 Task: Look for space in Lichinga, Mozambique from 12th  July, 2023 to 15th July, 2023 for 3 adults in price range Rs.12000 to Rs.16000. Place can be entire place with 2 bedrooms having 3 beds and 1 bathroom. Property type can be house, flat, guest house. Booking option can be shelf check-in. Required host language is English.
Action: Mouse pressed left at (421, 84)
Screenshot: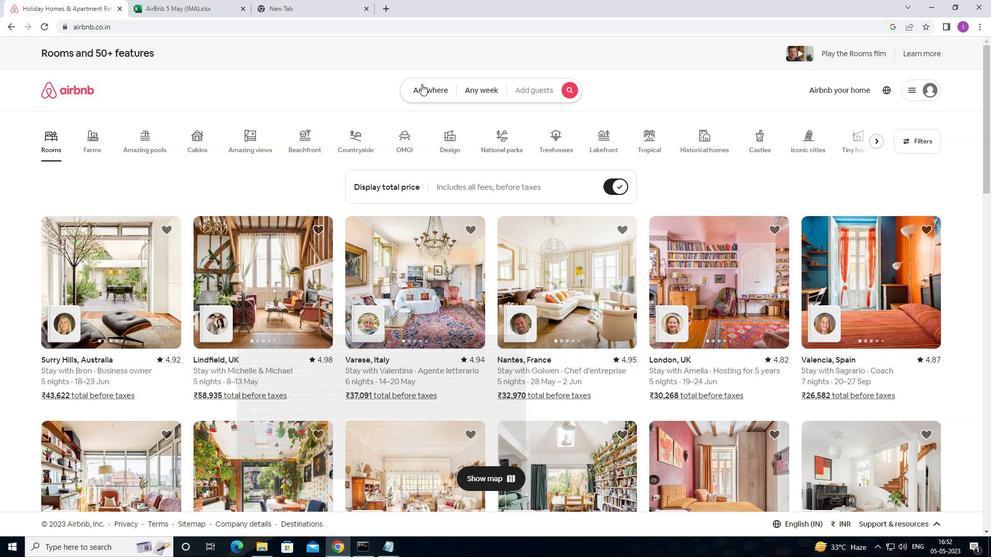 
Action: Mouse moved to (356, 136)
Screenshot: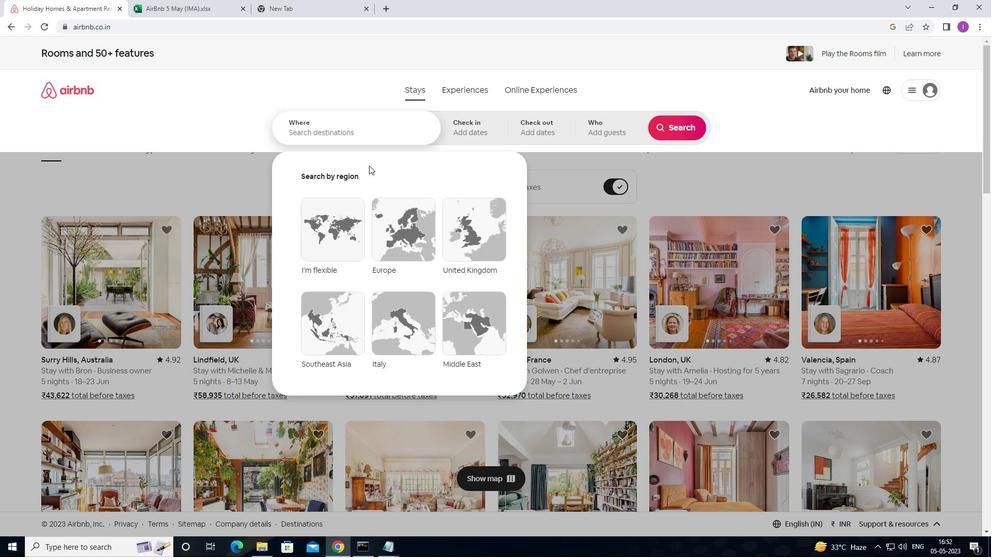 
Action: Mouse pressed left at (356, 136)
Screenshot: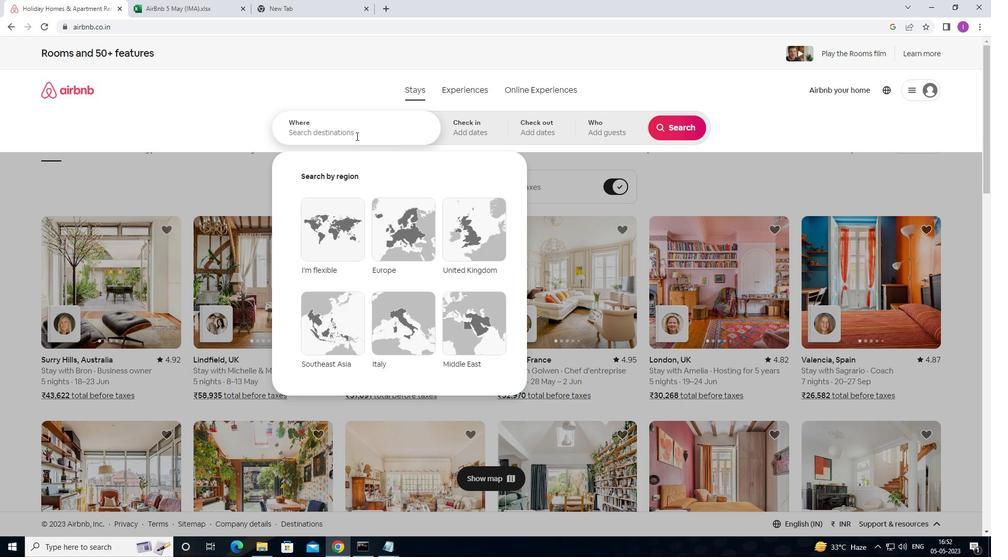 
Action: Key pressed <Key.shift>K<Key.backspace><Key.shift>LICHINGA,<Key.shift>MO
Screenshot: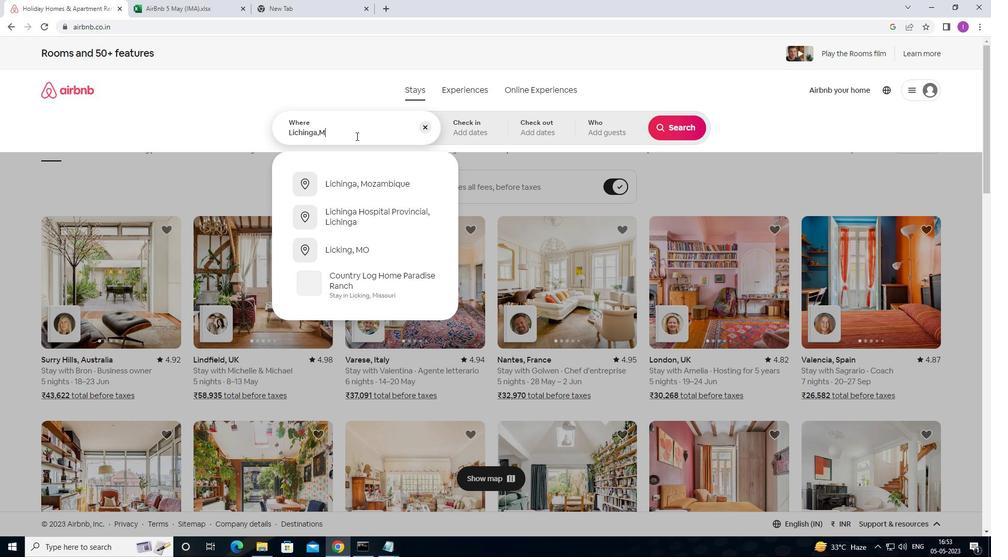 
Action: Mouse moved to (343, 179)
Screenshot: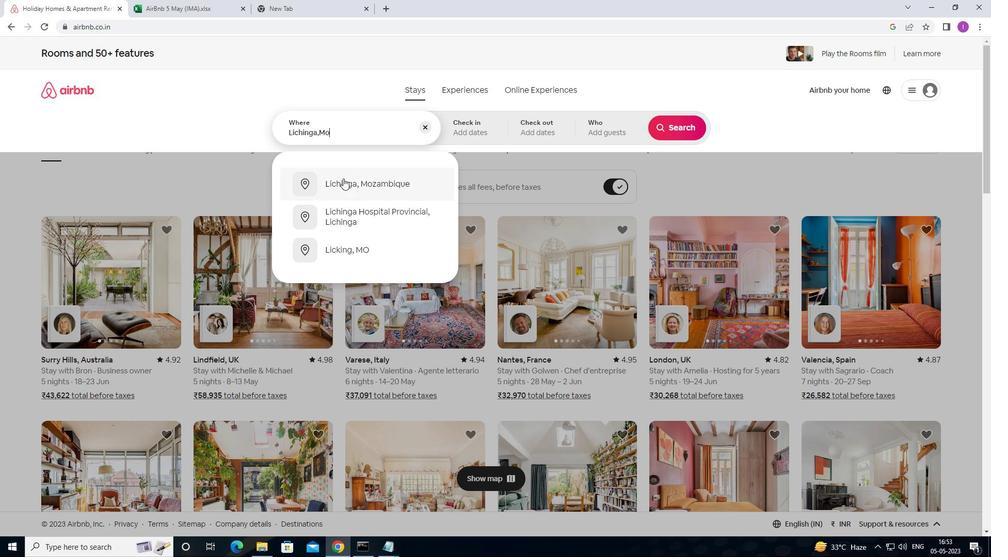 
Action: Mouse pressed left at (343, 179)
Screenshot: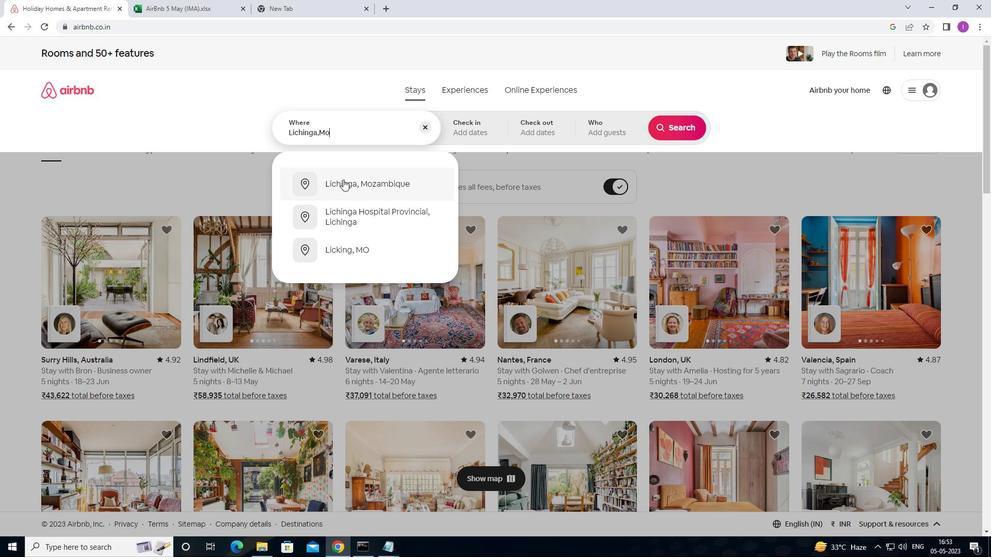 
Action: Mouse moved to (670, 212)
Screenshot: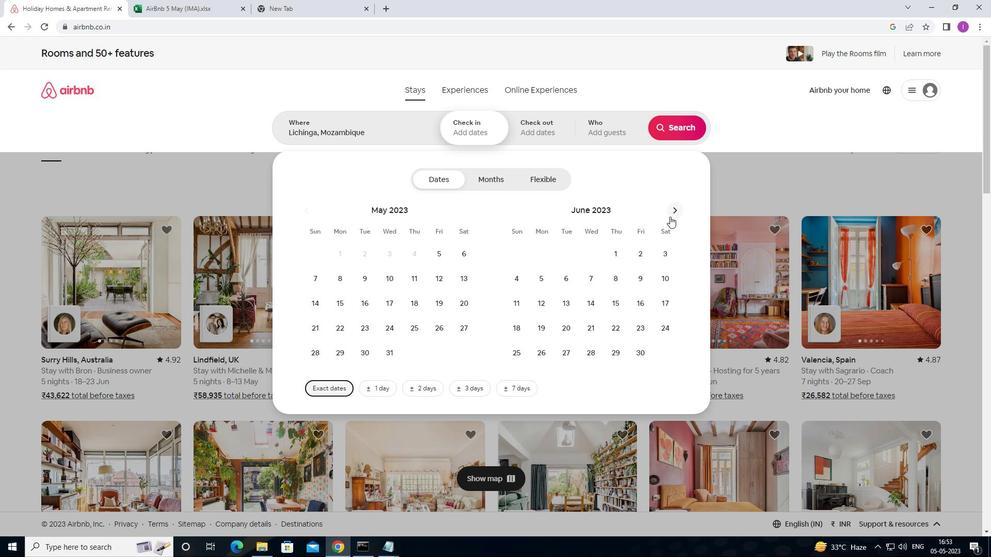 
Action: Mouse pressed left at (670, 212)
Screenshot: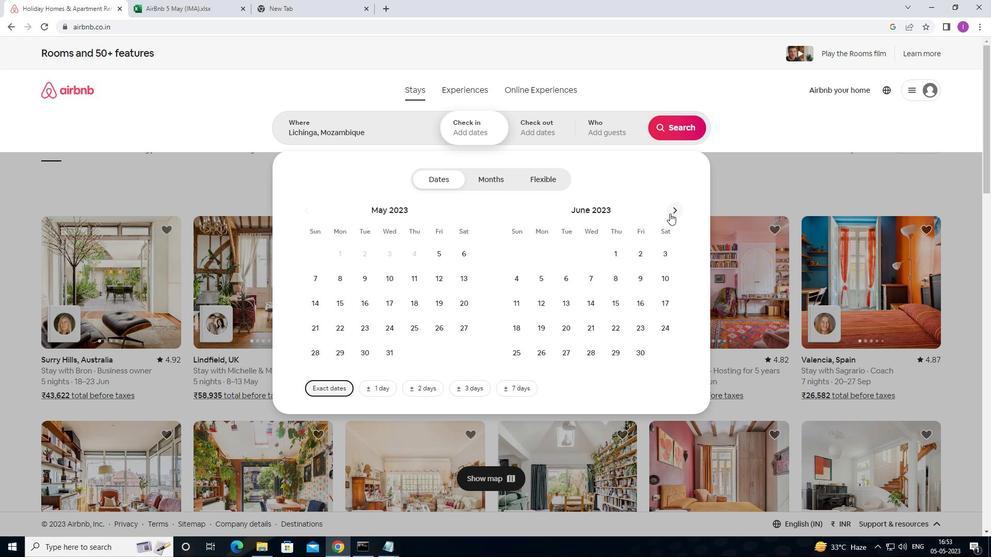 
Action: Mouse moved to (584, 305)
Screenshot: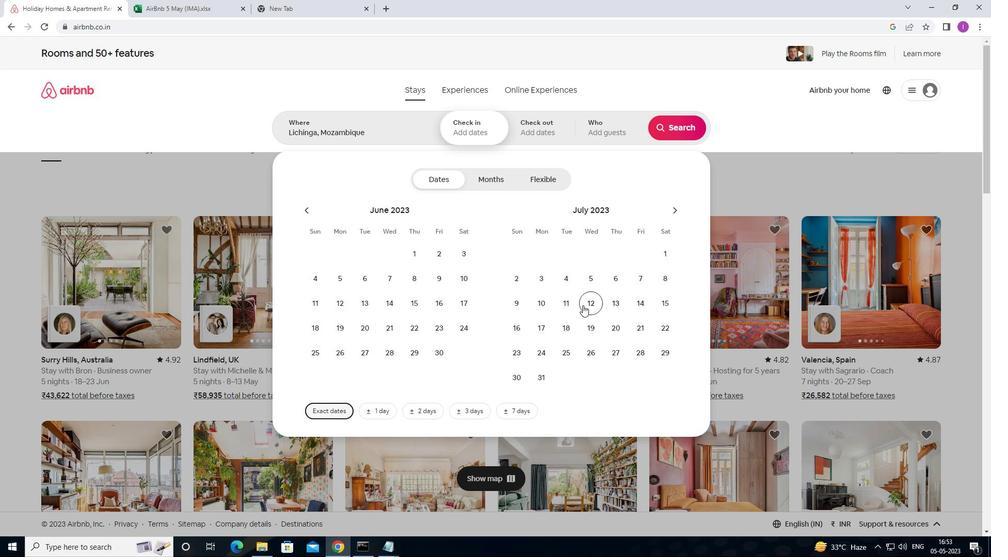 
Action: Mouse pressed left at (584, 305)
Screenshot: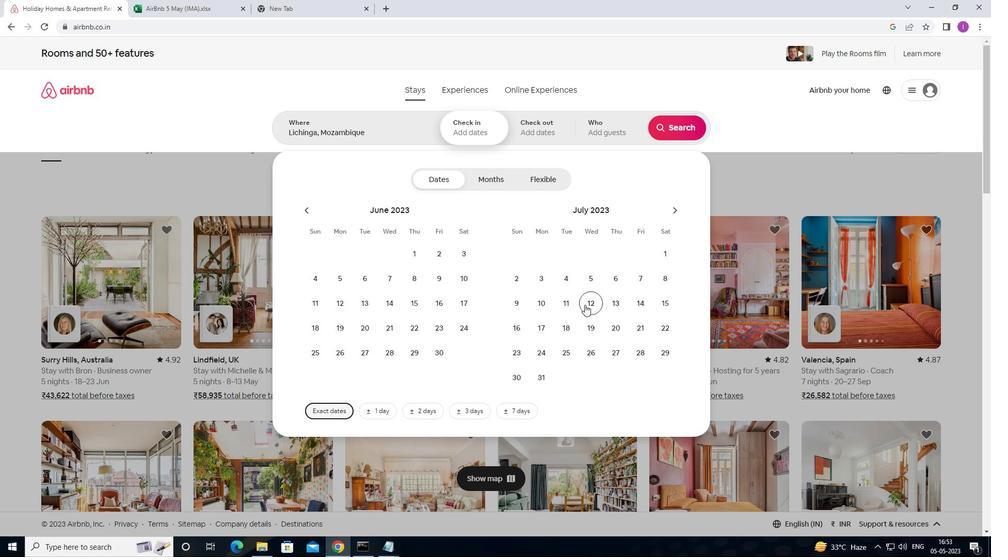 
Action: Mouse moved to (671, 302)
Screenshot: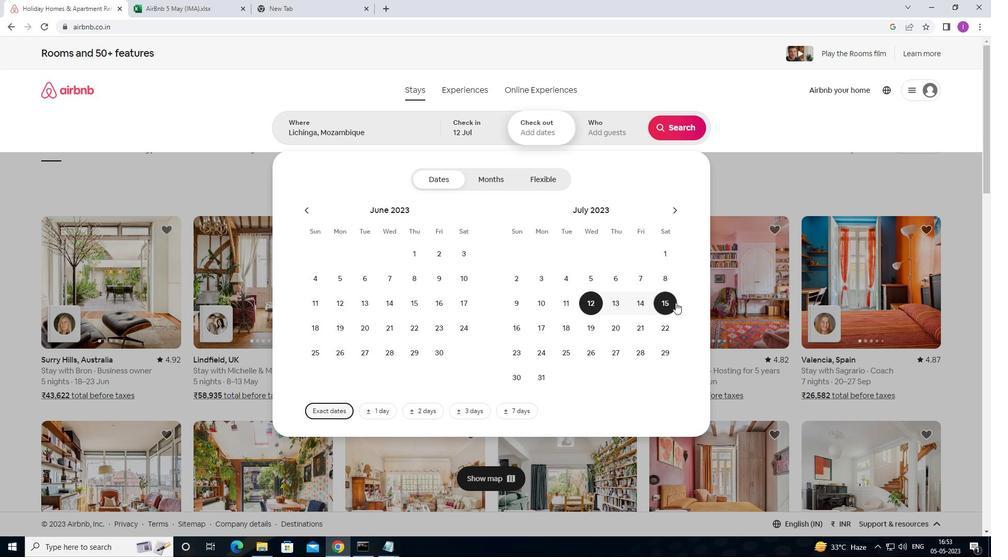 
Action: Mouse pressed left at (671, 302)
Screenshot: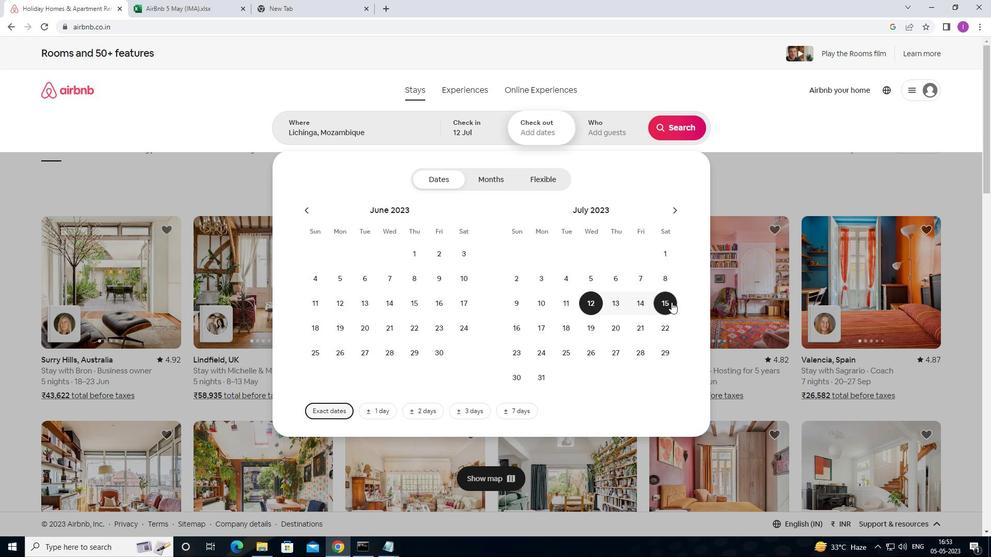
Action: Mouse moved to (600, 132)
Screenshot: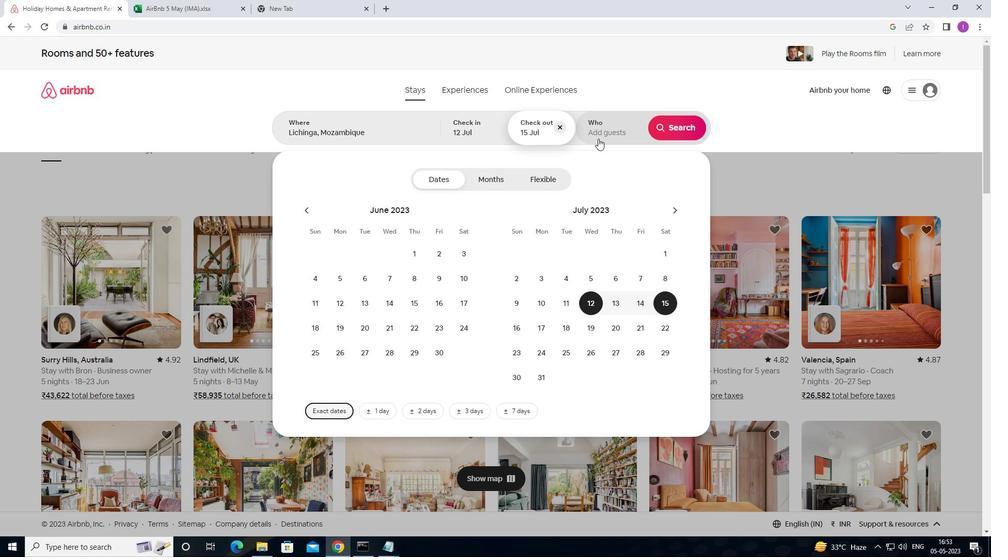 
Action: Mouse pressed left at (600, 132)
Screenshot: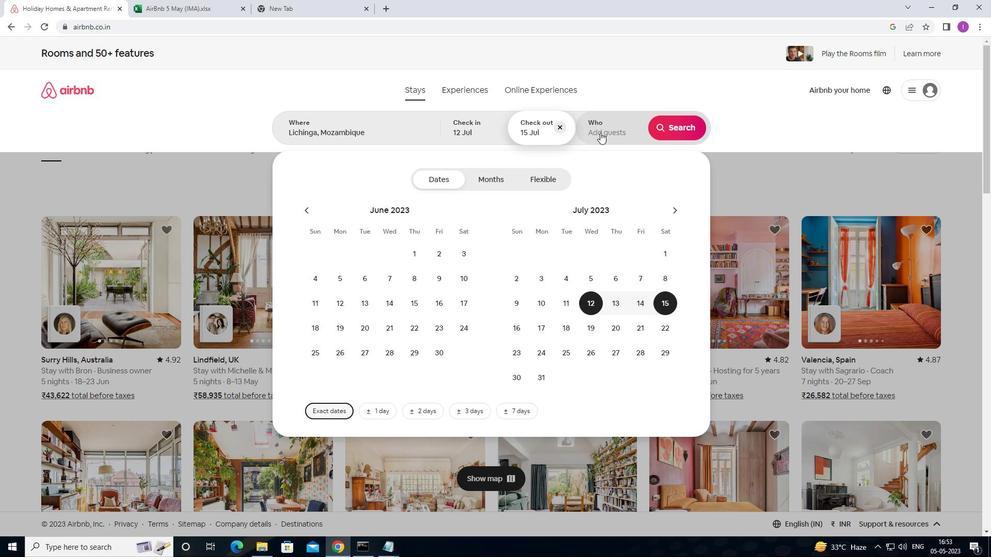 
Action: Mouse moved to (677, 181)
Screenshot: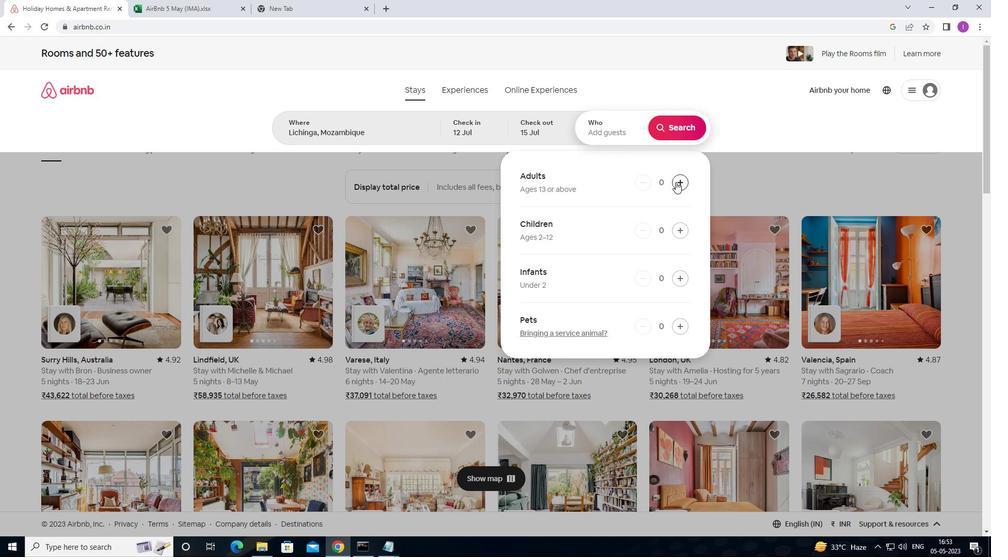 
Action: Mouse pressed left at (677, 181)
Screenshot: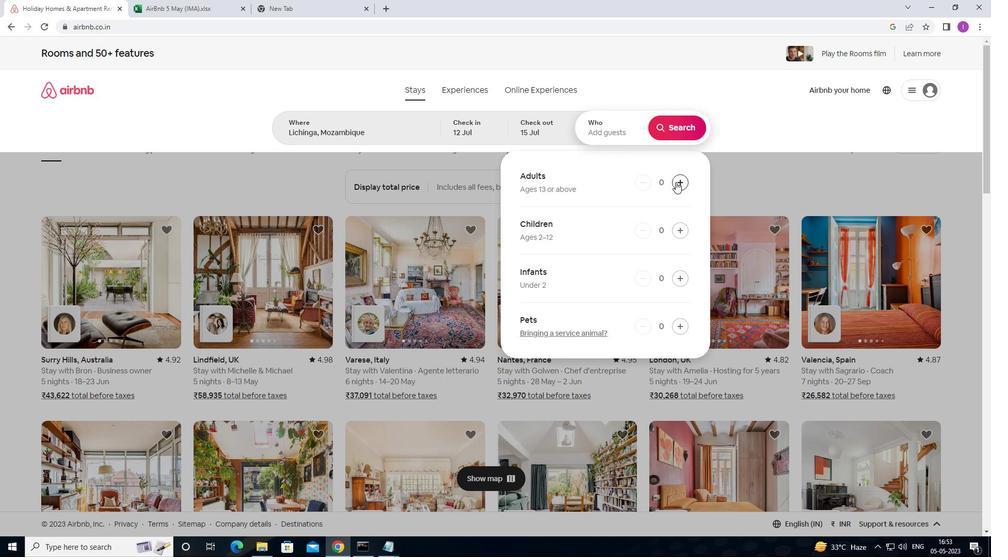 
Action: Mouse pressed left at (677, 181)
Screenshot: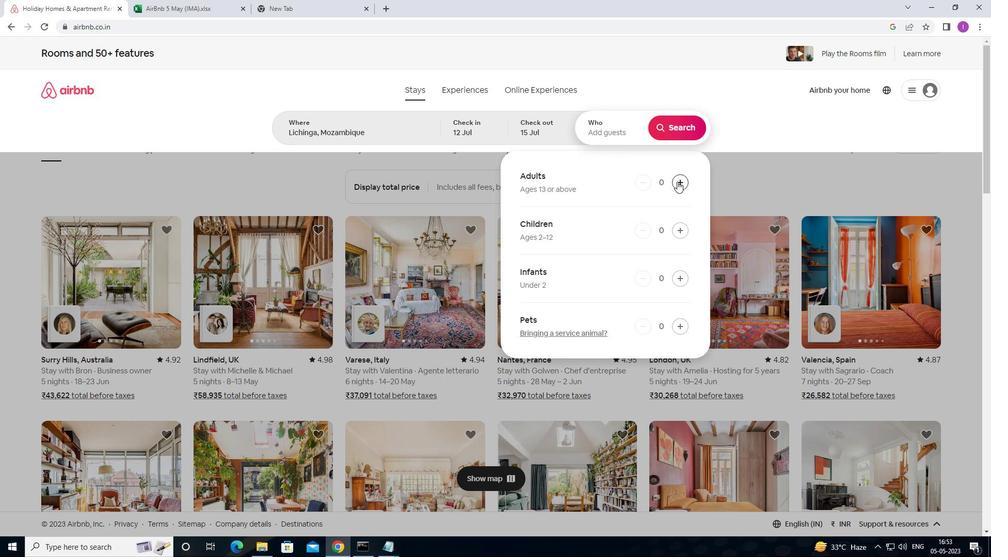 
Action: Mouse moved to (677, 181)
Screenshot: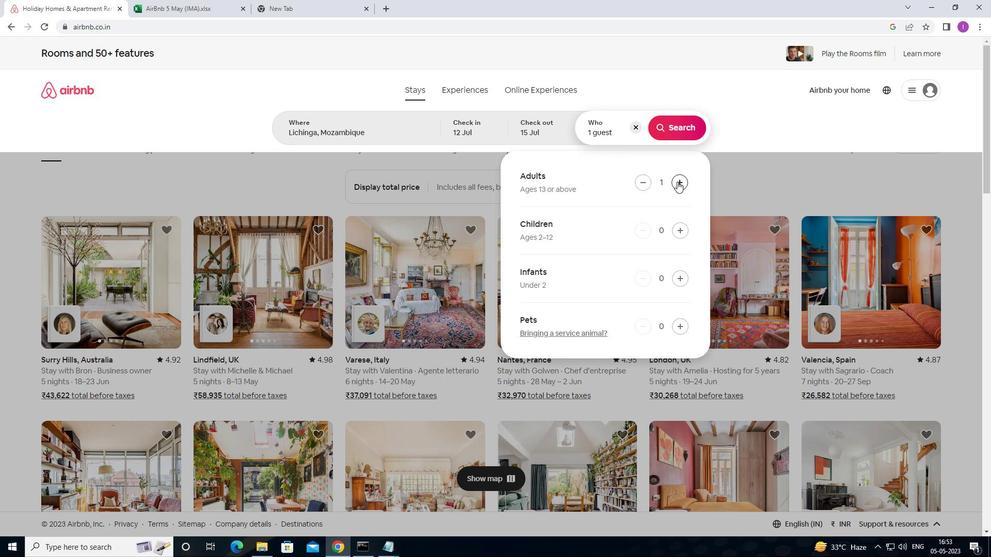 
Action: Mouse pressed left at (677, 181)
Screenshot: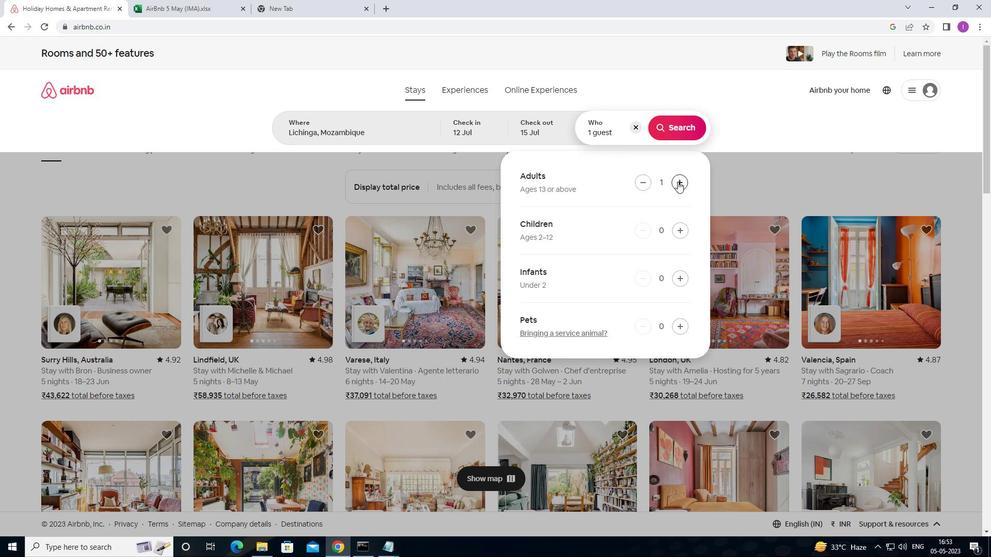 
Action: Mouse moved to (682, 131)
Screenshot: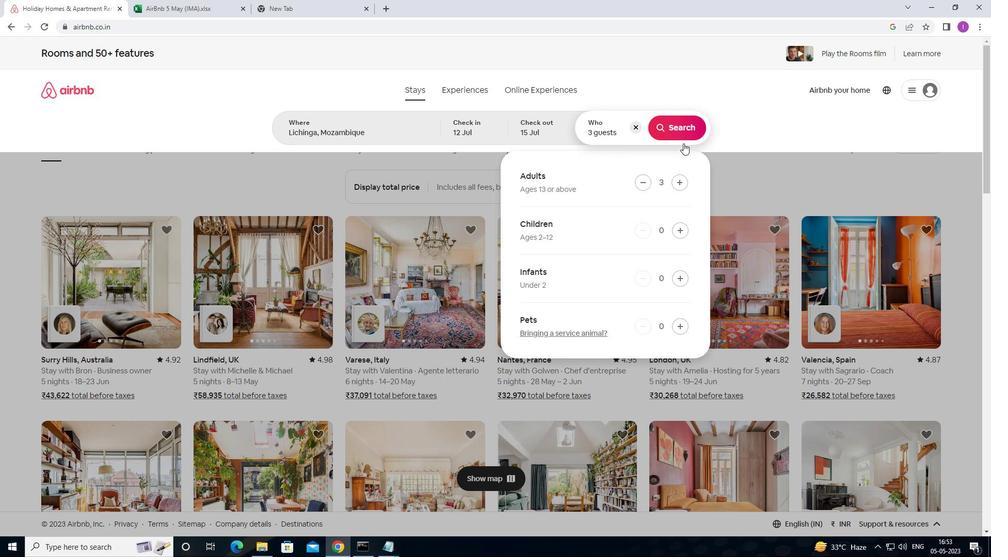 
Action: Mouse pressed left at (682, 131)
Screenshot: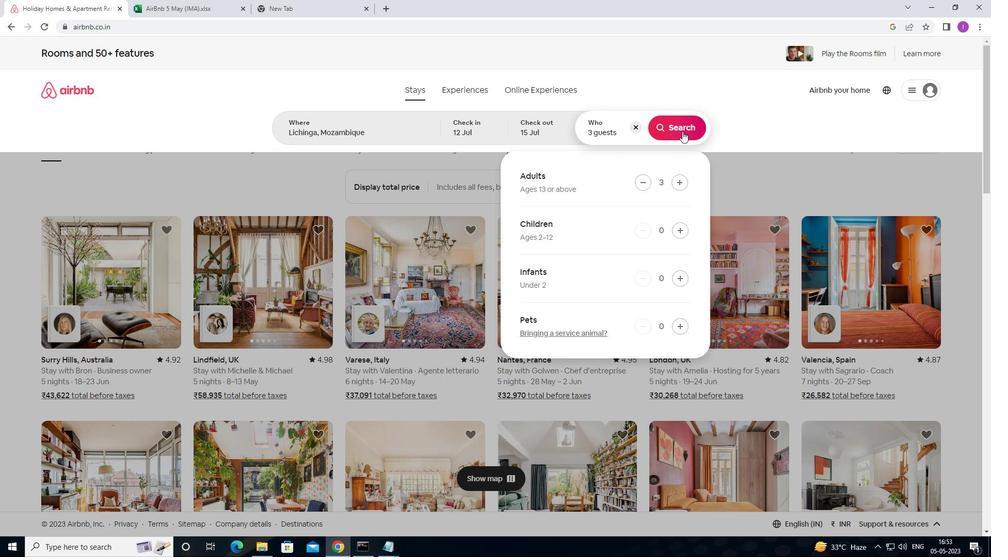 
Action: Mouse moved to (939, 96)
Screenshot: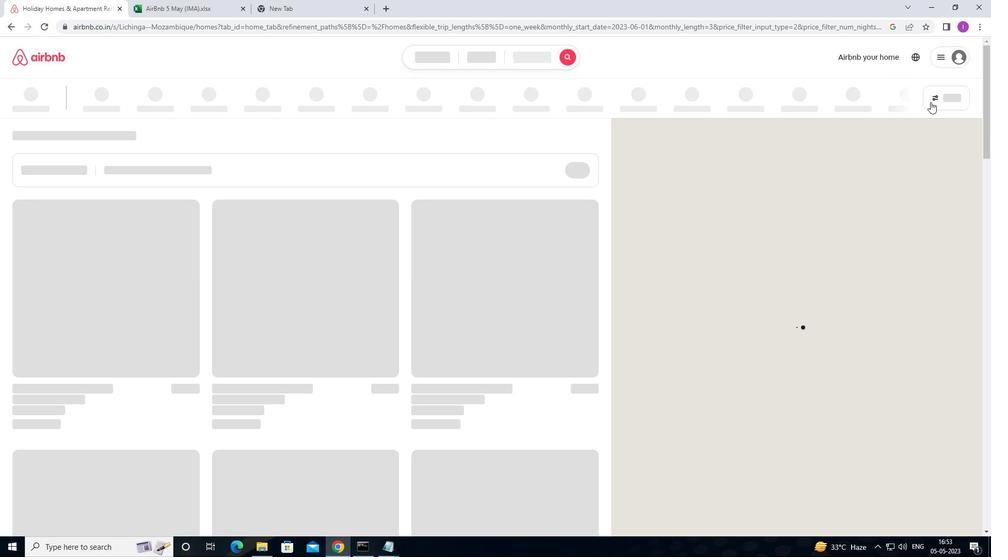 
Action: Mouse pressed left at (939, 96)
Screenshot: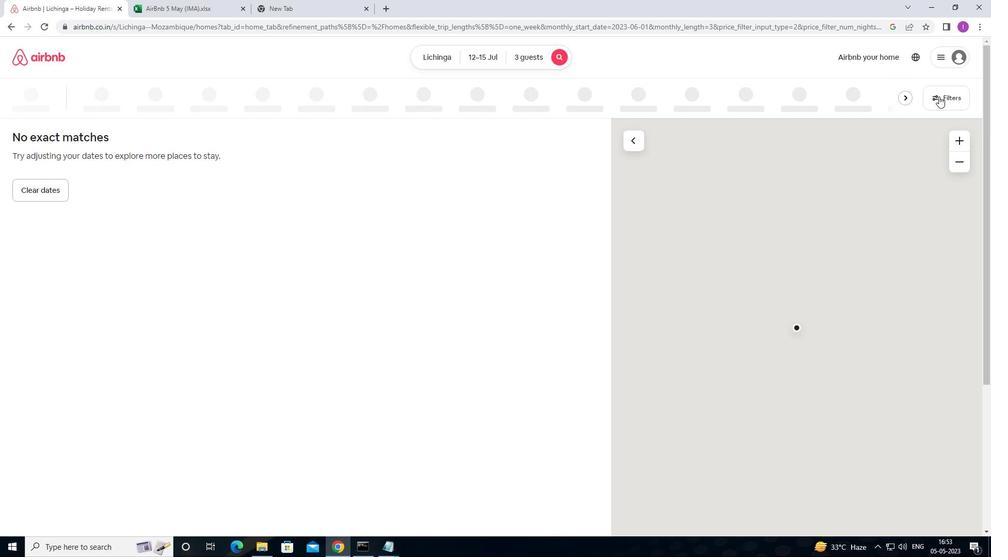 
Action: Mouse moved to (377, 357)
Screenshot: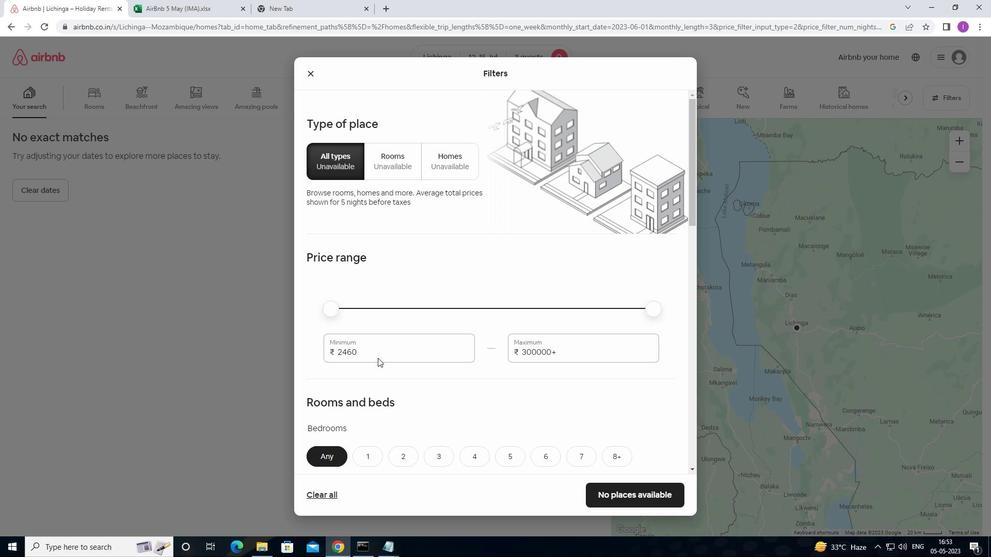 
Action: Mouse pressed left at (377, 357)
Screenshot: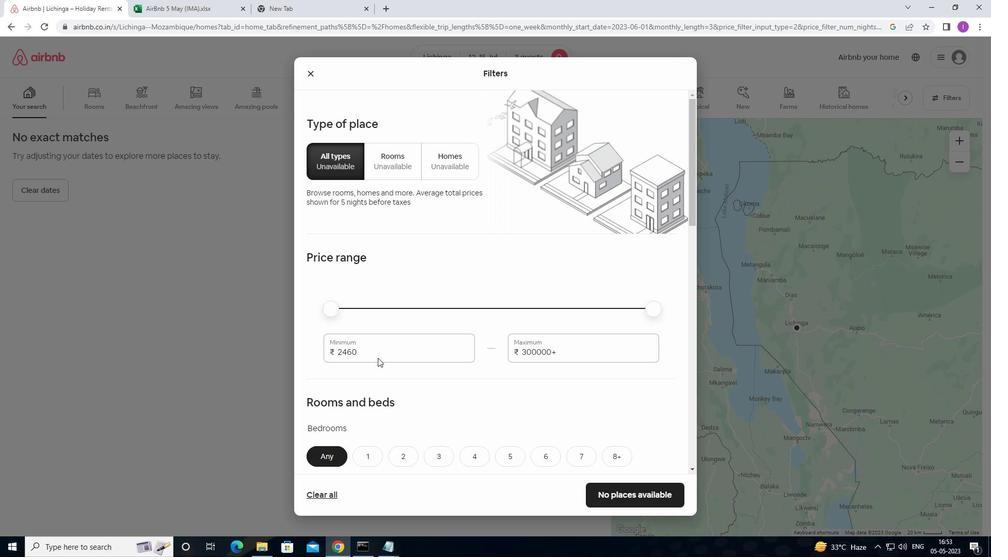 
Action: Mouse moved to (319, 352)
Screenshot: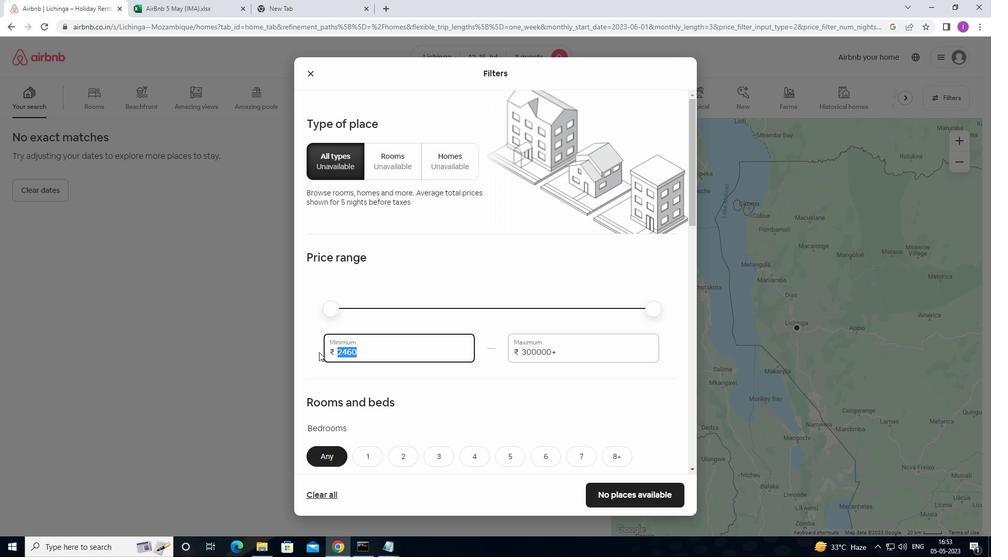 
Action: Key pressed 1
Screenshot: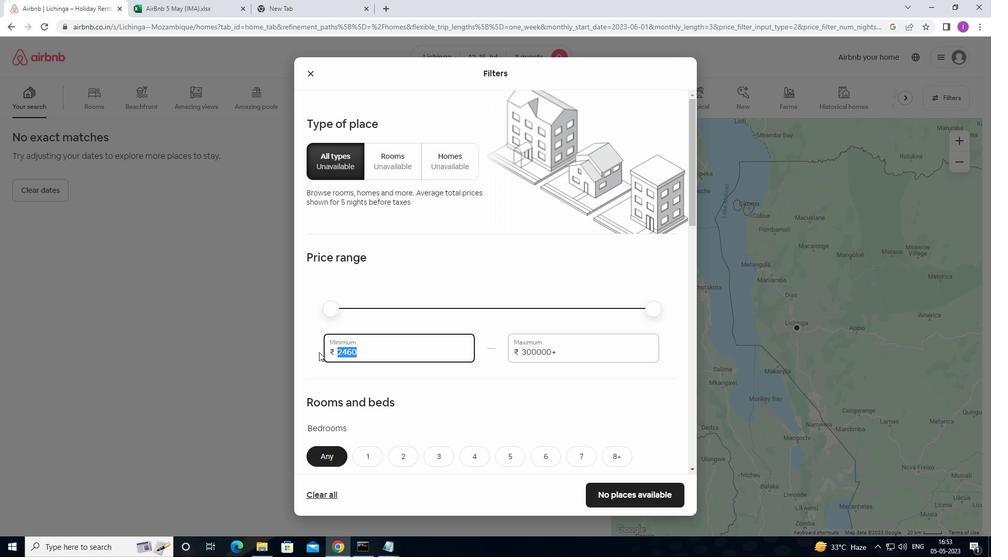 
Action: Mouse moved to (320, 352)
Screenshot: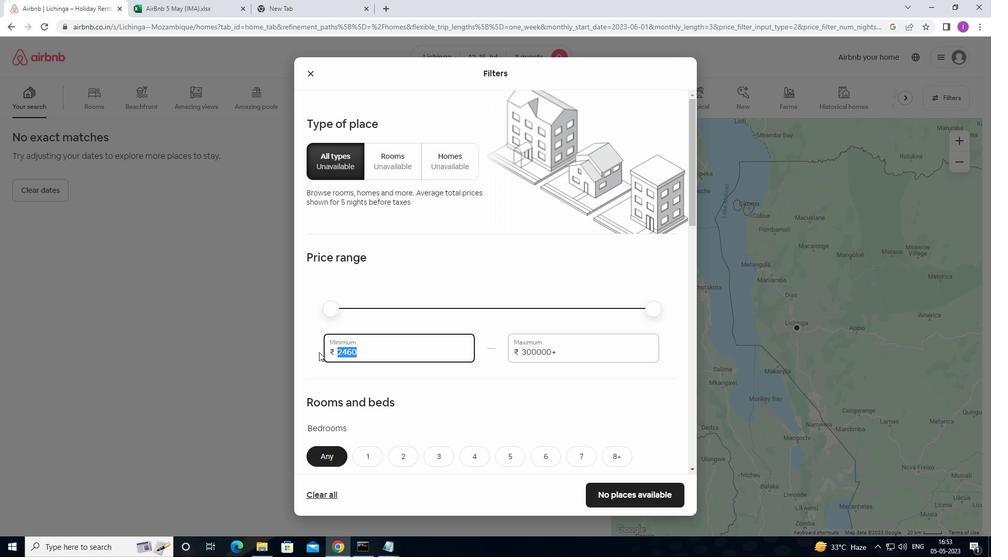 
Action: Key pressed 2
Screenshot: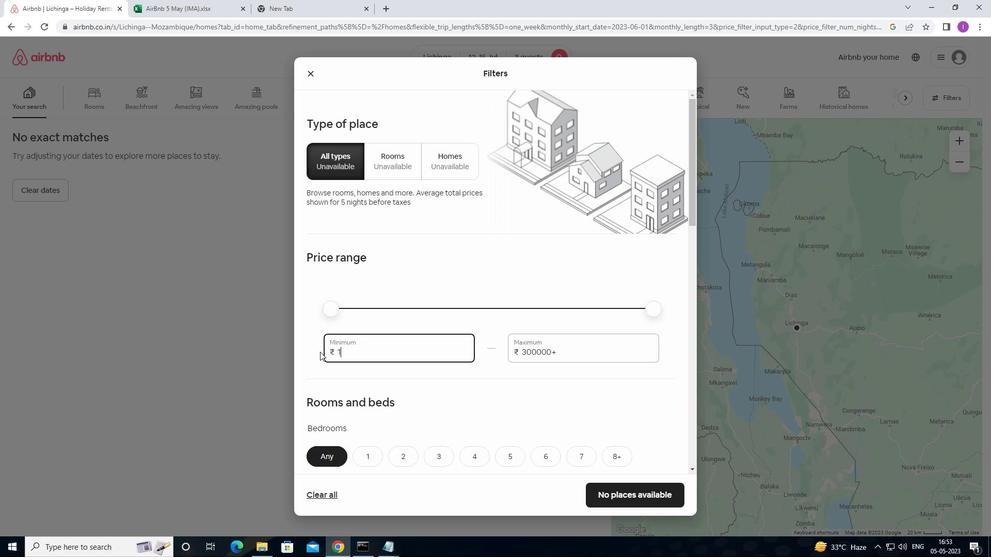 
Action: Mouse moved to (321, 350)
Screenshot: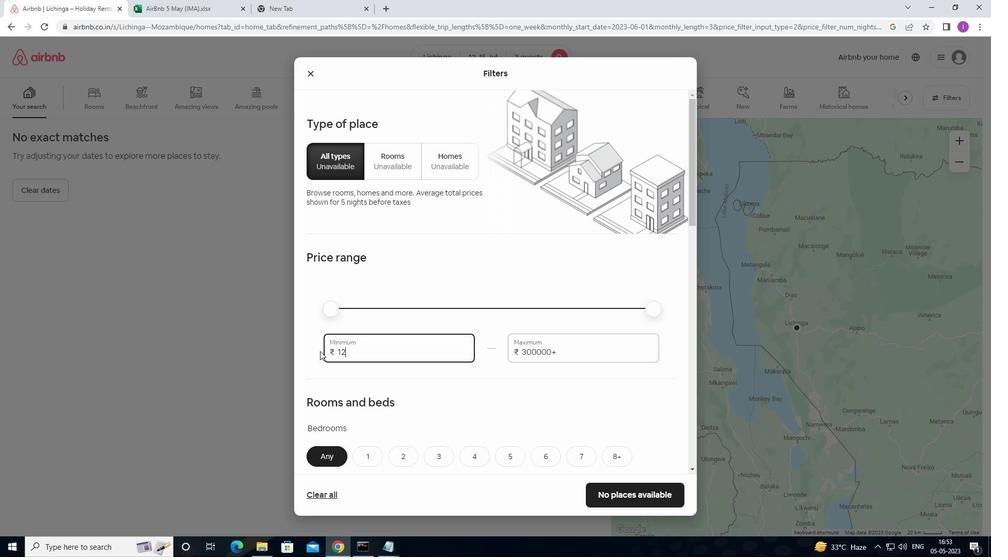 
Action: Key pressed 00
Screenshot: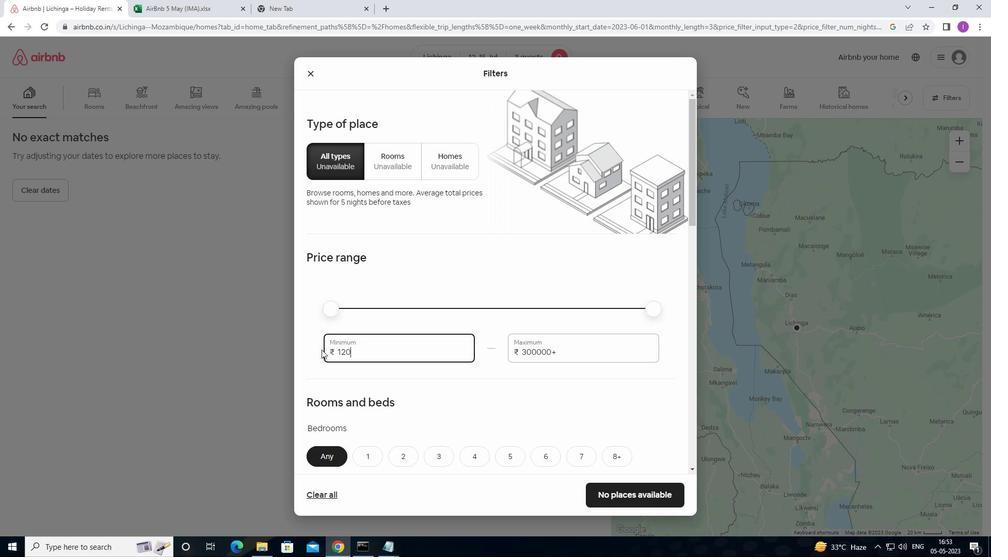 
Action: Mouse moved to (331, 350)
Screenshot: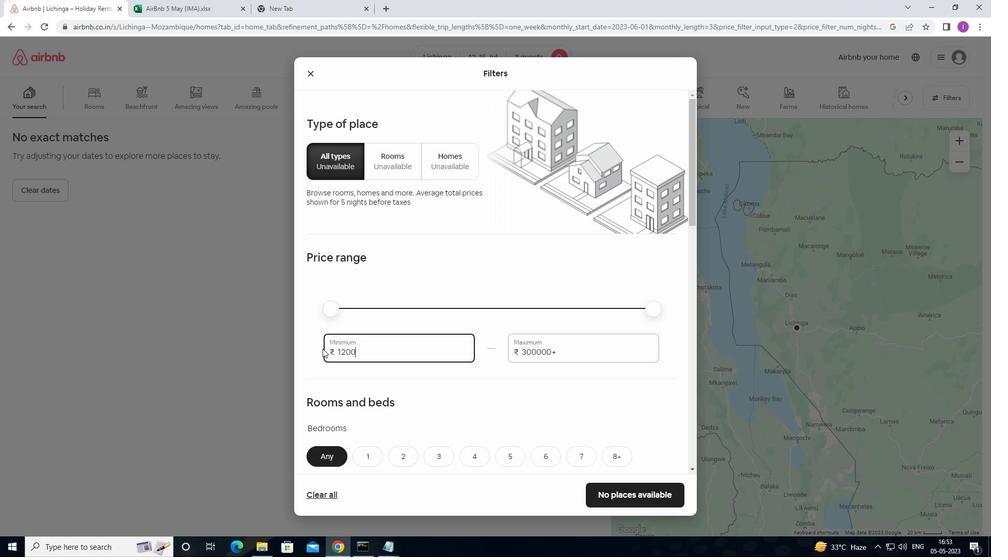 
Action: Key pressed 0
Screenshot: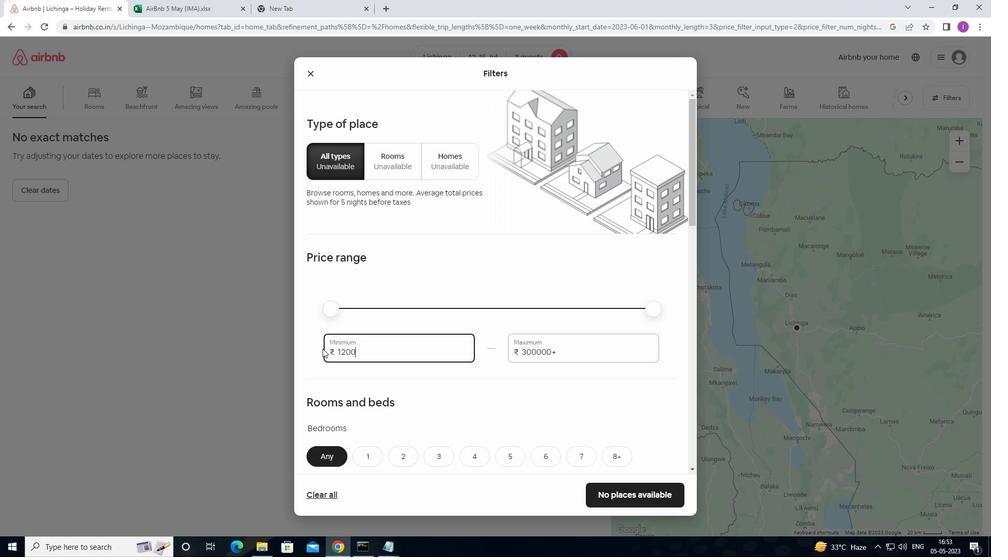 
Action: Mouse moved to (557, 351)
Screenshot: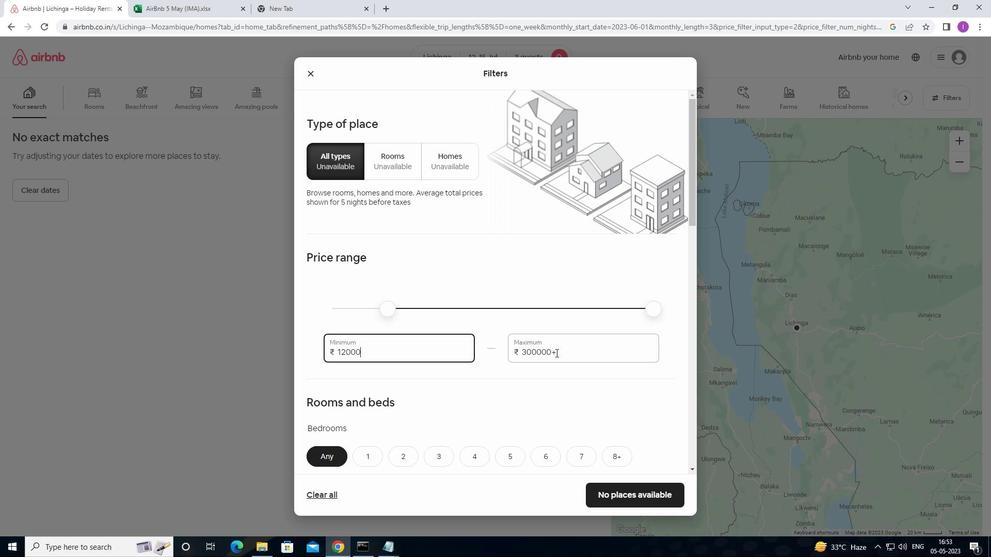 
Action: Mouse pressed left at (557, 351)
Screenshot: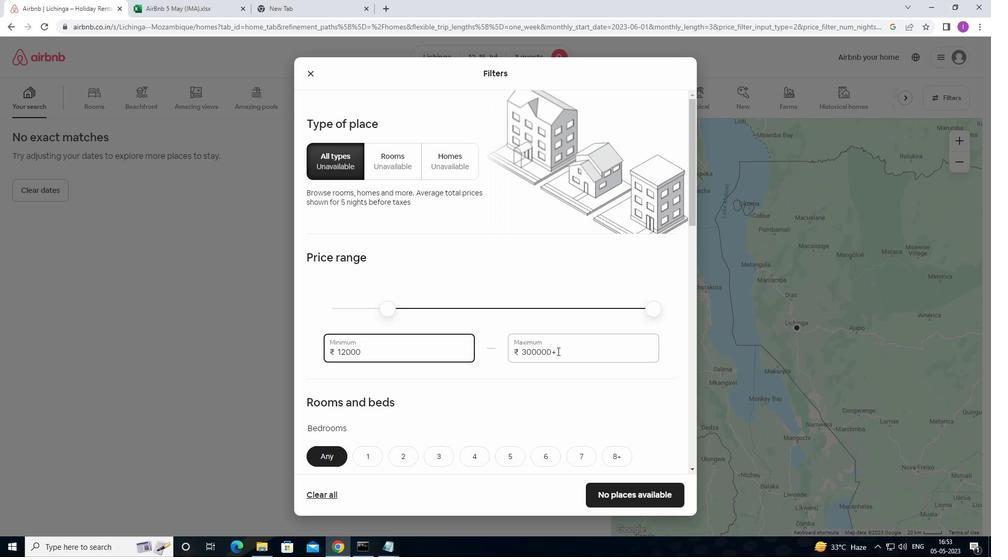 
Action: Mouse moved to (516, 347)
Screenshot: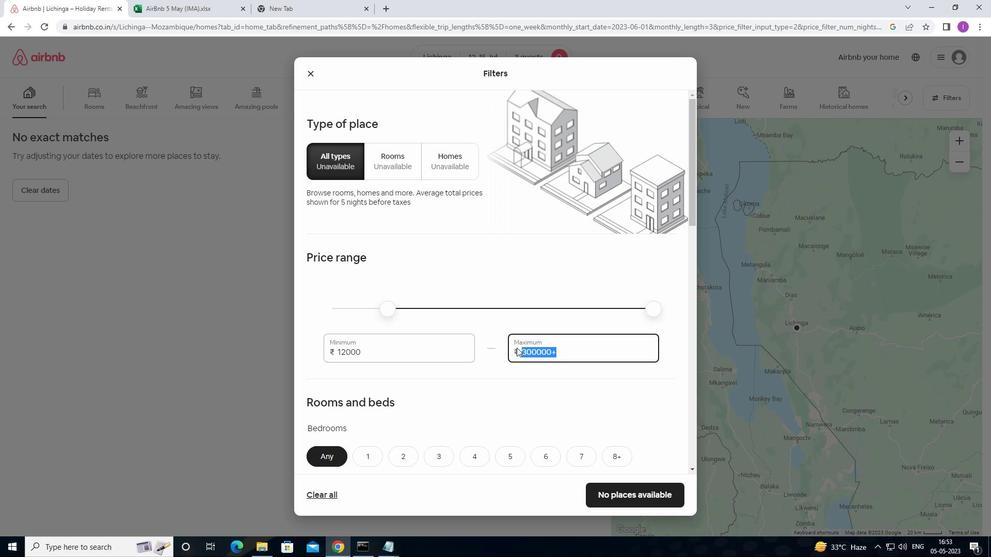 
Action: Key pressed 160000
Screenshot: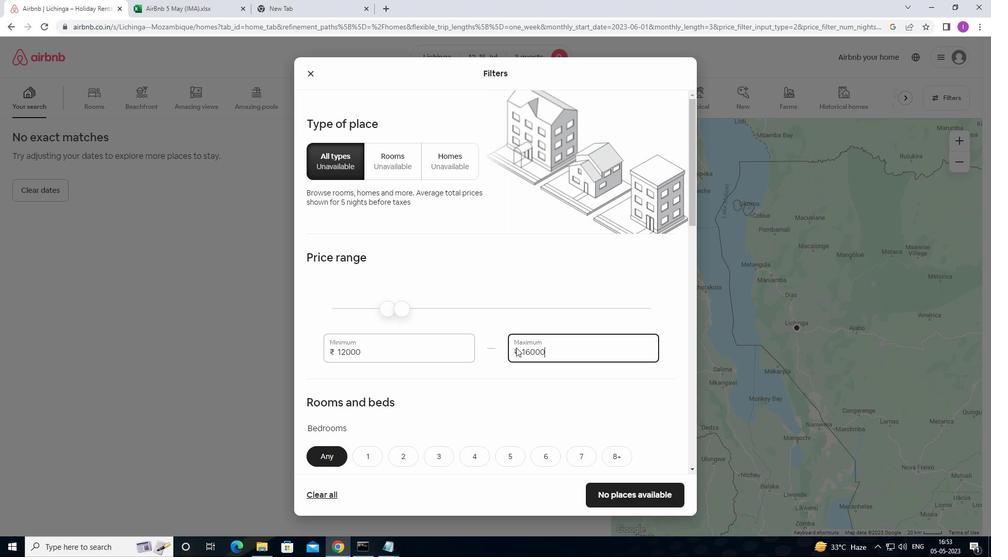 
Action: Mouse moved to (525, 348)
Screenshot: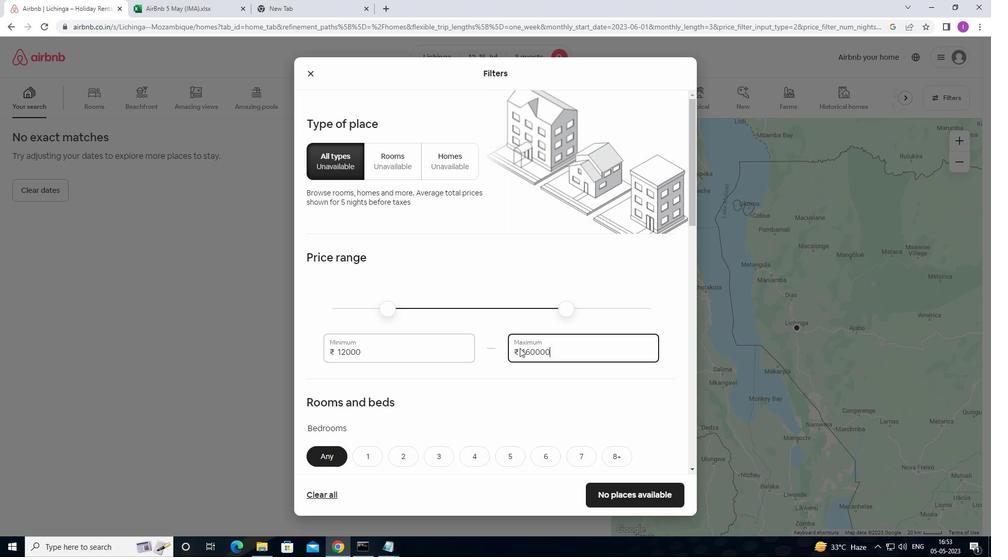 
Action: Key pressed <Key.backspace>
Screenshot: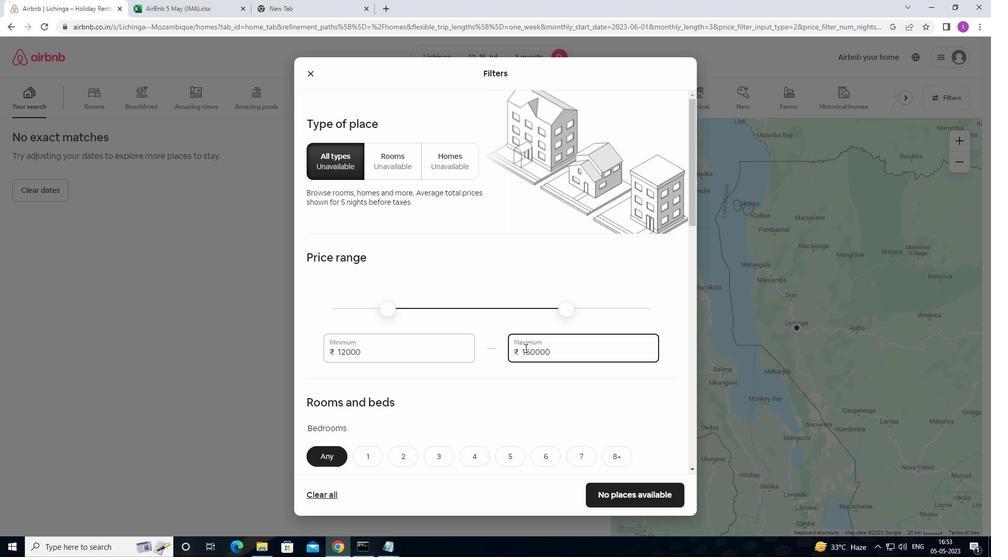 
Action: Mouse moved to (586, 384)
Screenshot: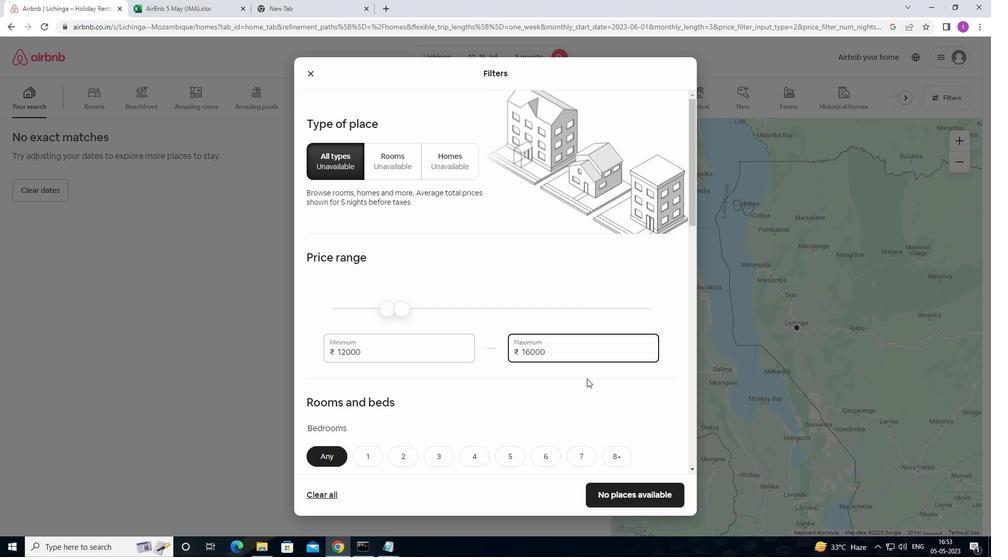 
Action: Mouse scrolled (586, 383) with delta (0, 0)
Screenshot: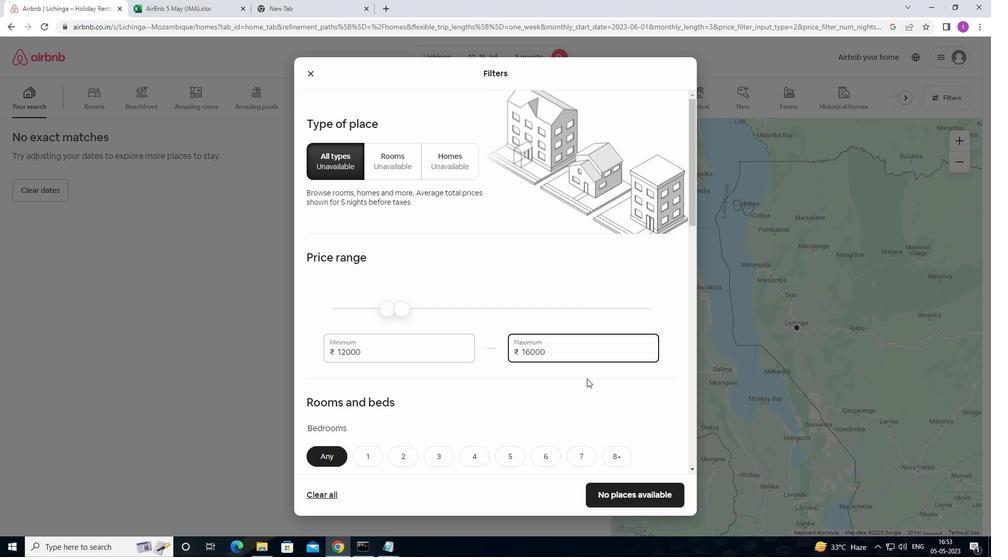 
Action: Mouse scrolled (586, 383) with delta (0, 0)
Screenshot: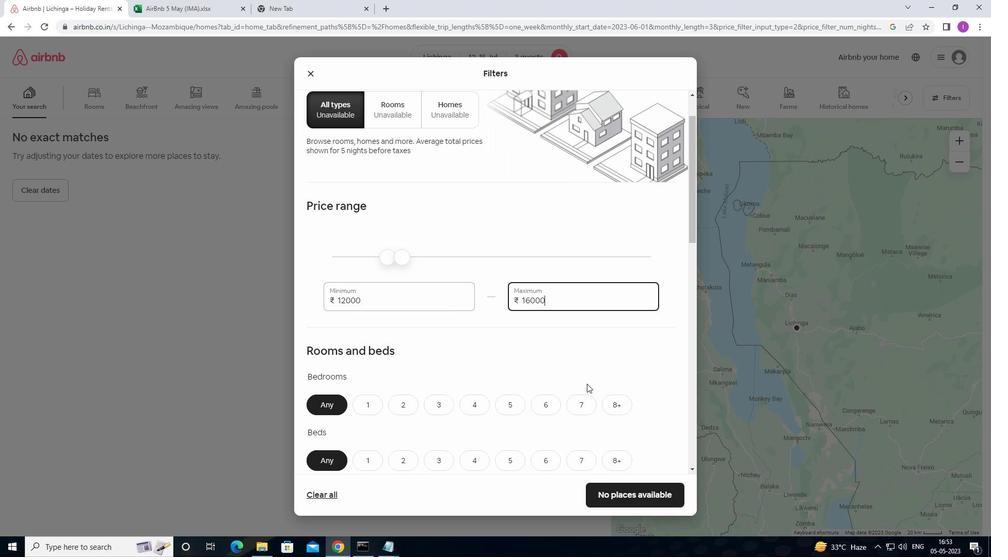 
Action: Mouse scrolled (586, 383) with delta (0, 0)
Screenshot: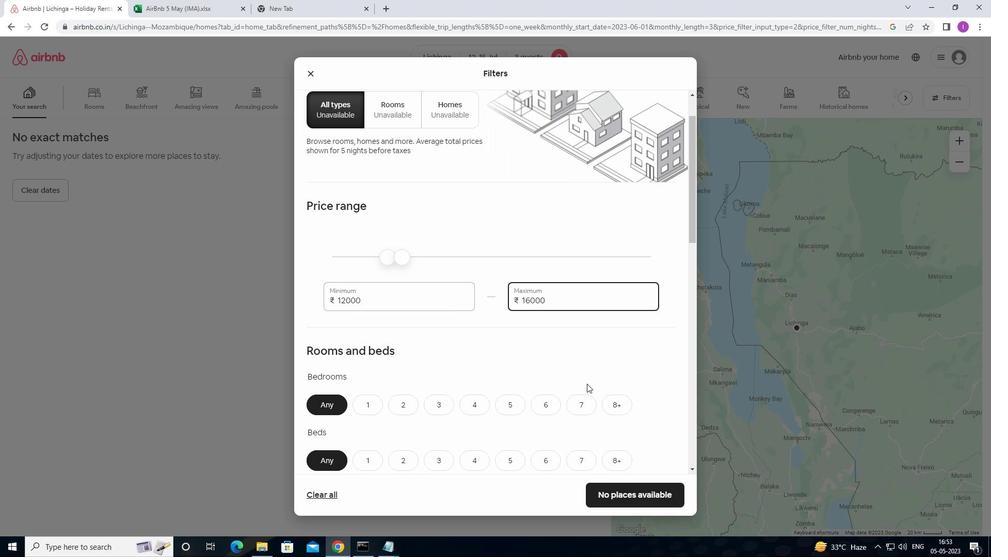 
Action: Mouse moved to (509, 400)
Screenshot: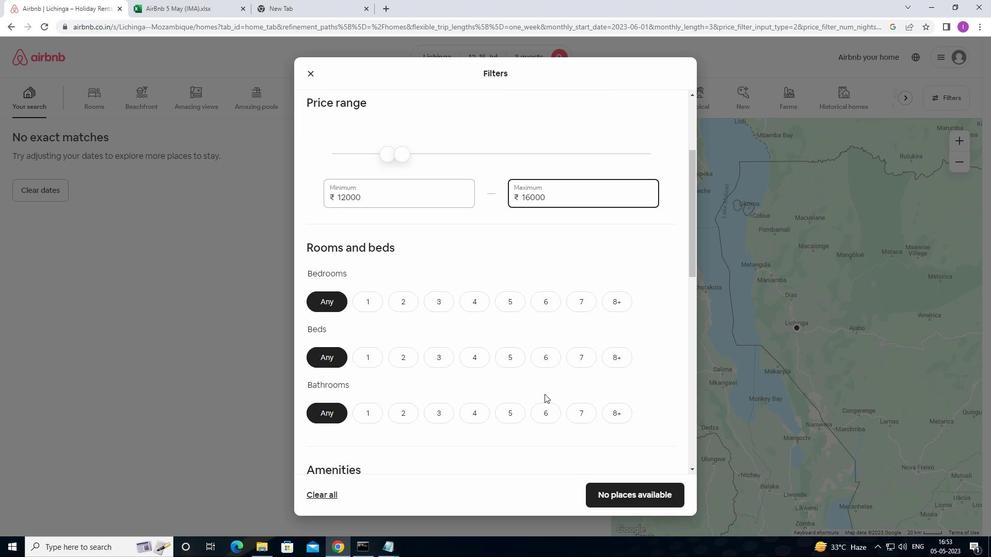 
Action: Mouse scrolled (509, 400) with delta (0, 0)
Screenshot: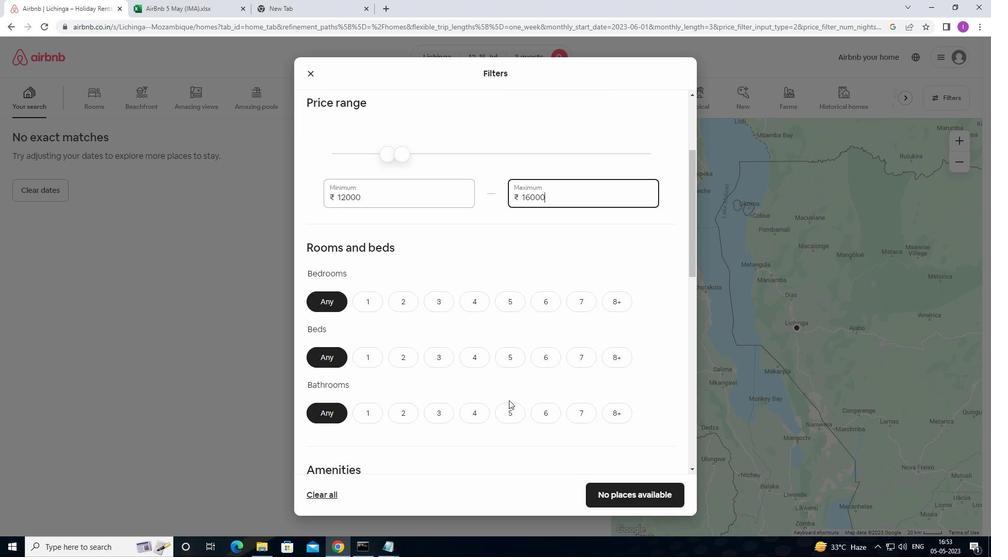 
Action: Mouse moved to (408, 250)
Screenshot: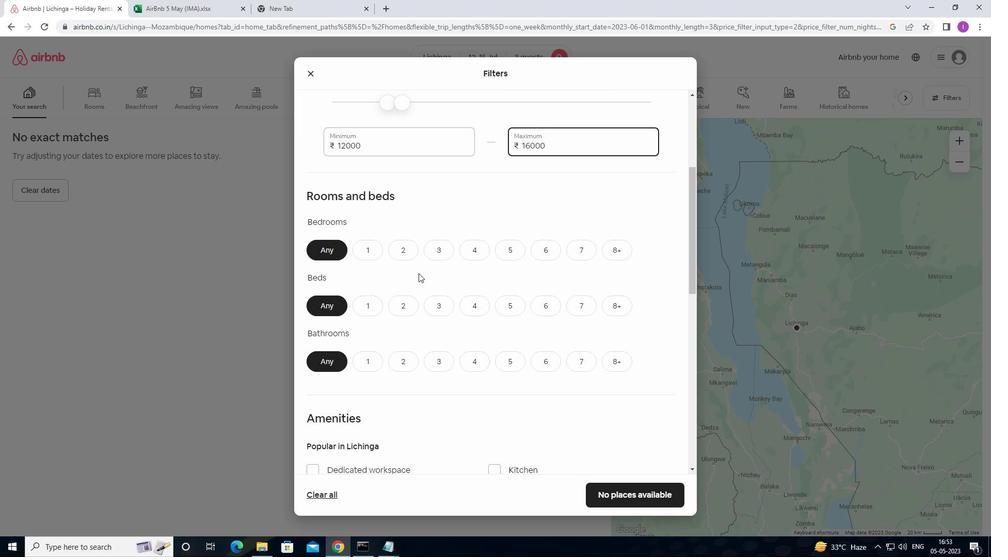 
Action: Mouse pressed left at (408, 250)
Screenshot: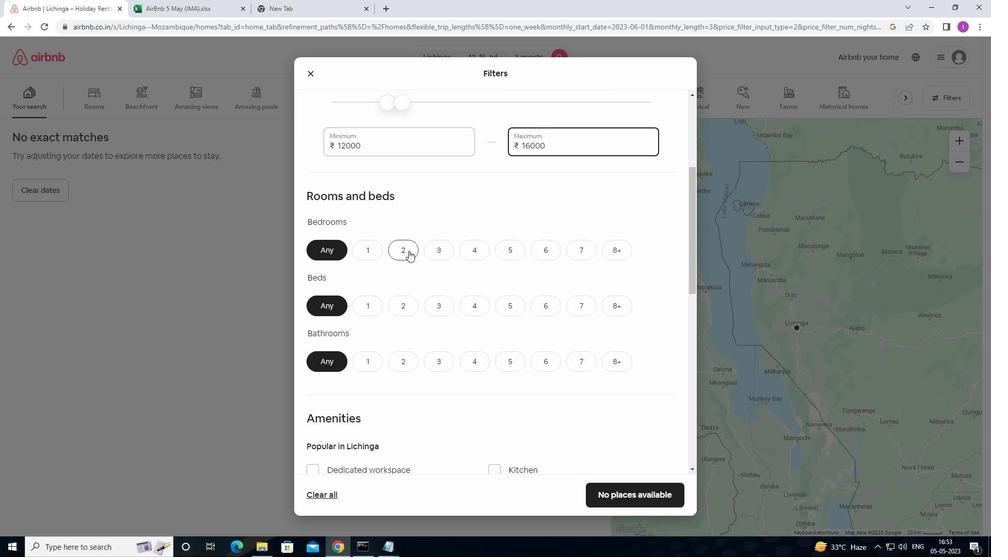 
Action: Mouse moved to (431, 307)
Screenshot: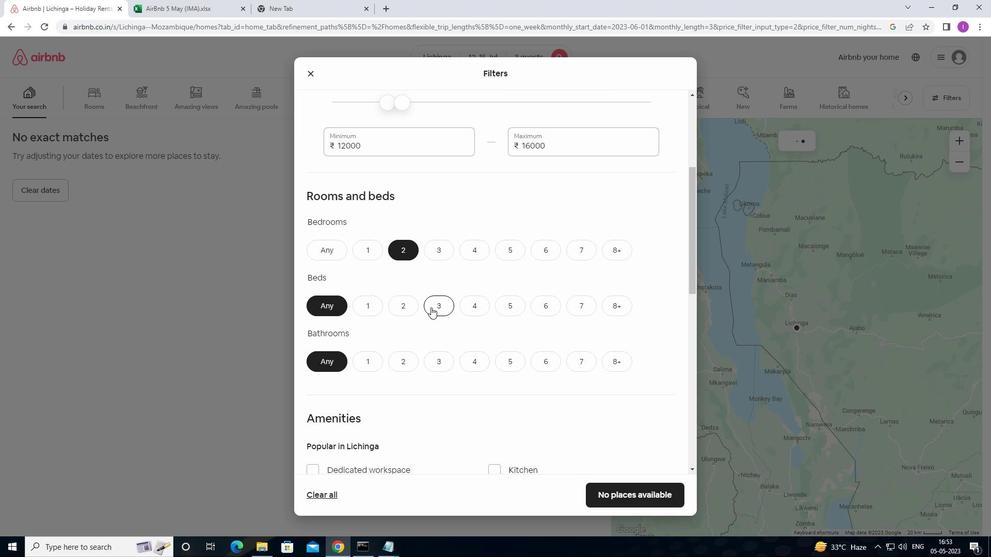 
Action: Mouse pressed left at (431, 307)
Screenshot: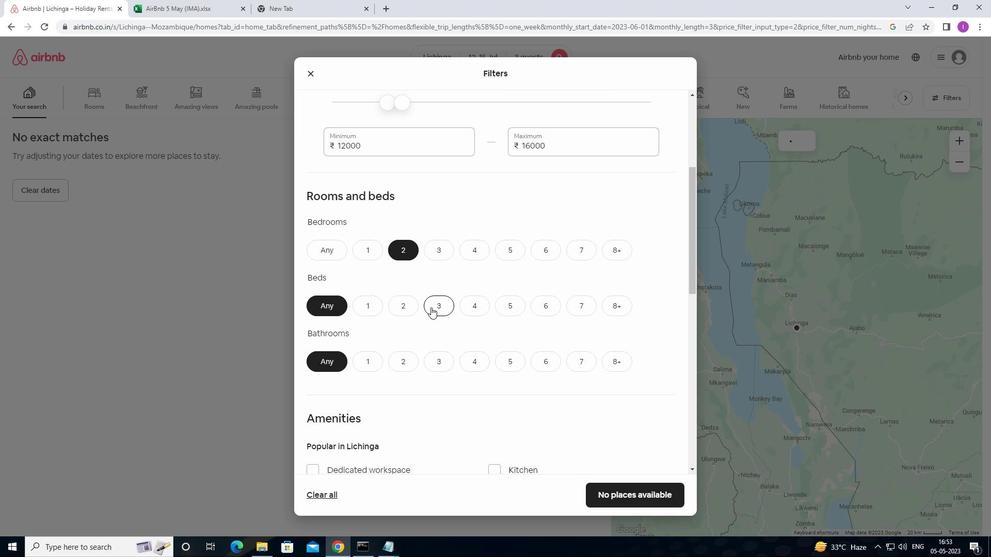 
Action: Mouse moved to (371, 357)
Screenshot: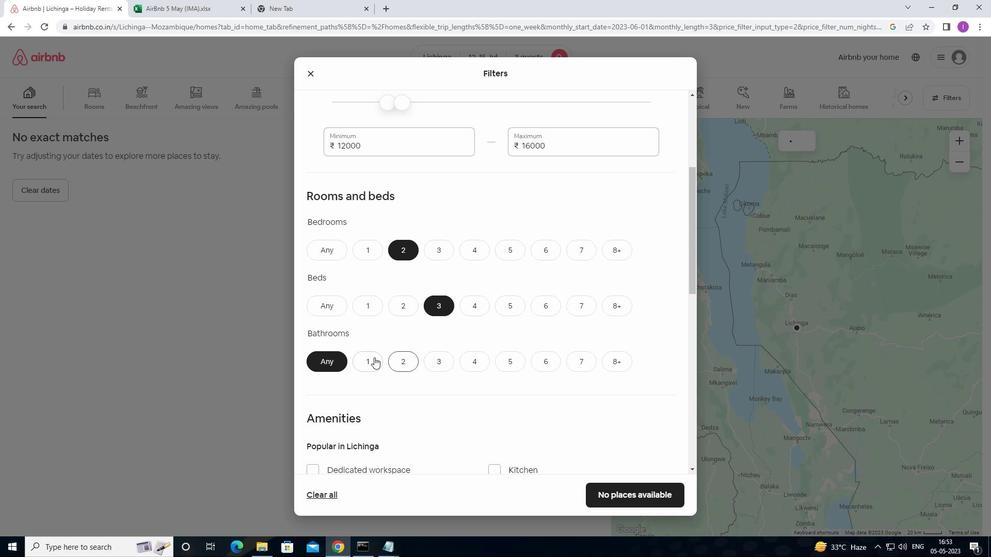 
Action: Mouse pressed left at (371, 357)
Screenshot: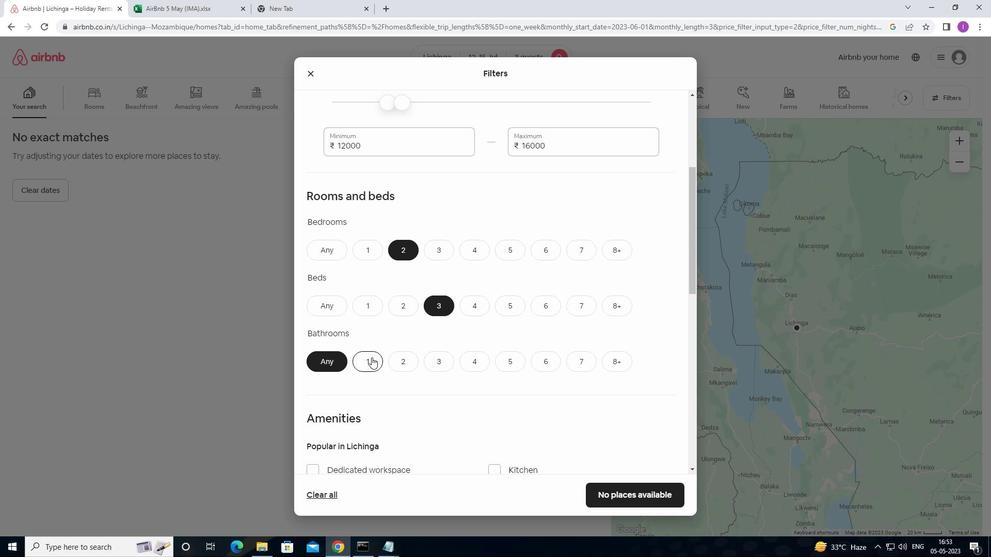 
Action: Mouse moved to (532, 340)
Screenshot: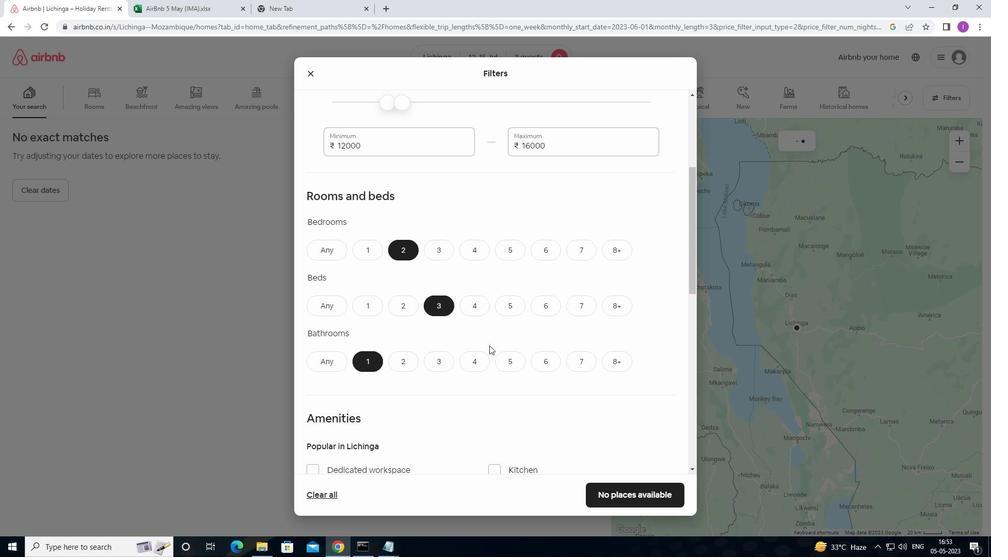 
Action: Mouse scrolled (532, 340) with delta (0, 0)
Screenshot: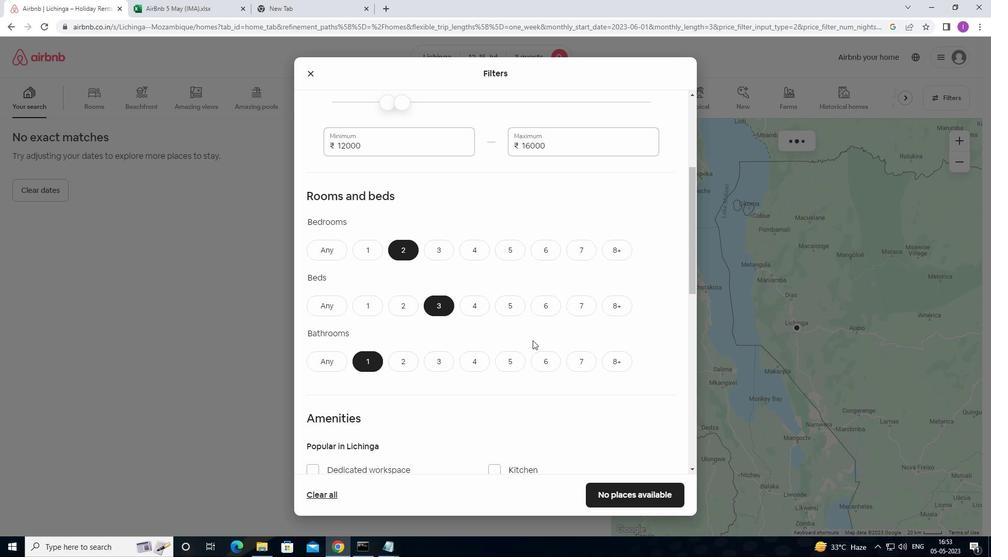 
Action: Mouse scrolled (532, 340) with delta (0, 0)
Screenshot: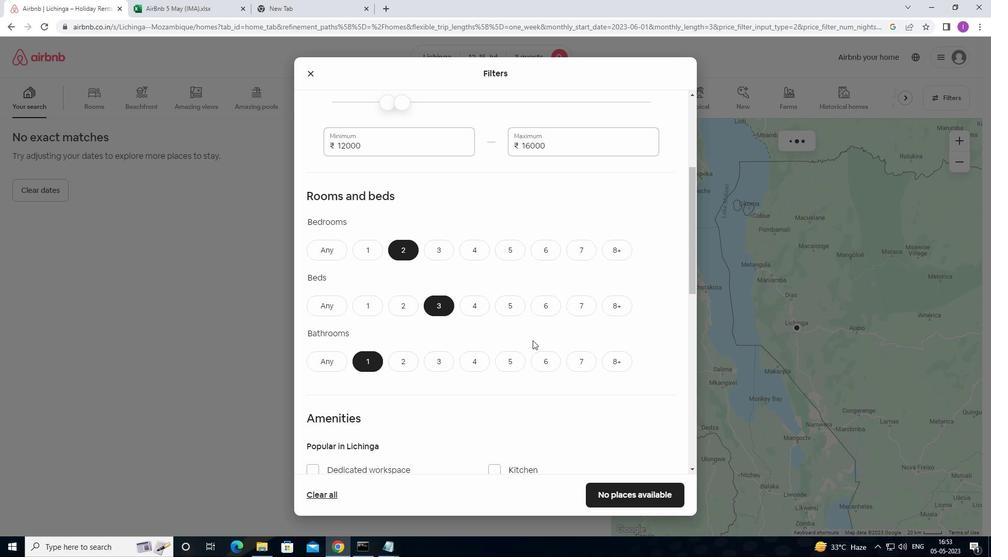 
Action: Mouse scrolled (532, 340) with delta (0, 0)
Screenshot: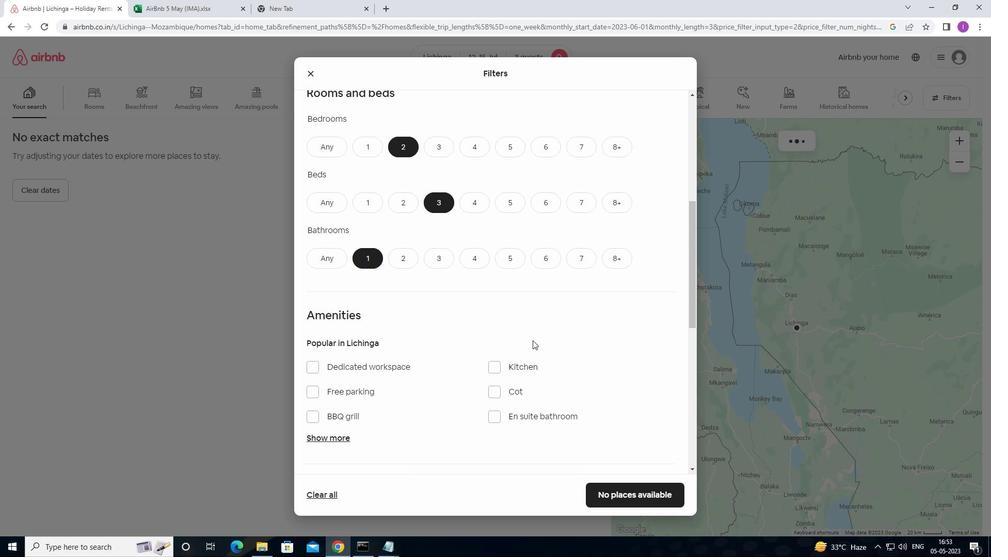 
Action: Mouse scrolled (532, 340) with delta (0, 0)
Screenshot: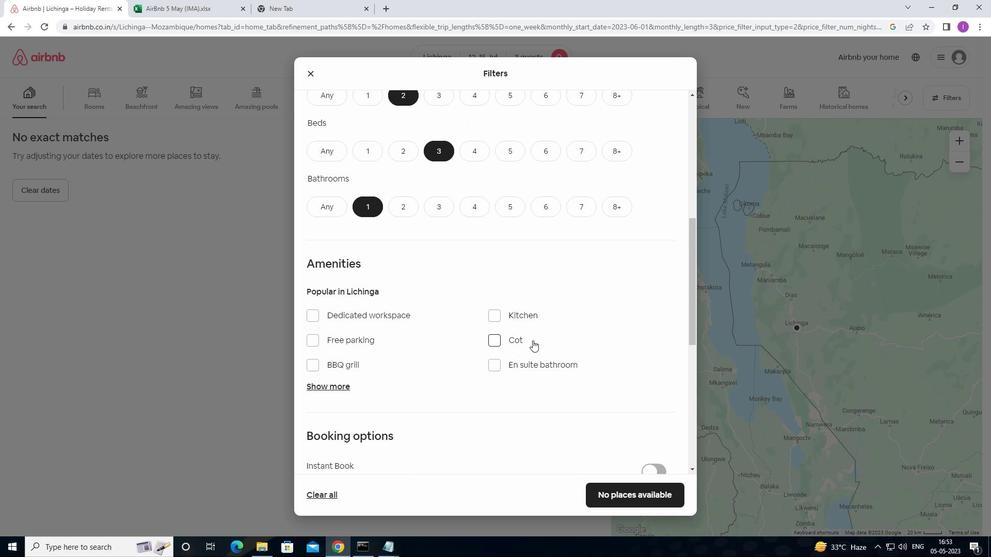 
Action: Mouse moved to (459, 311)
Screenshot: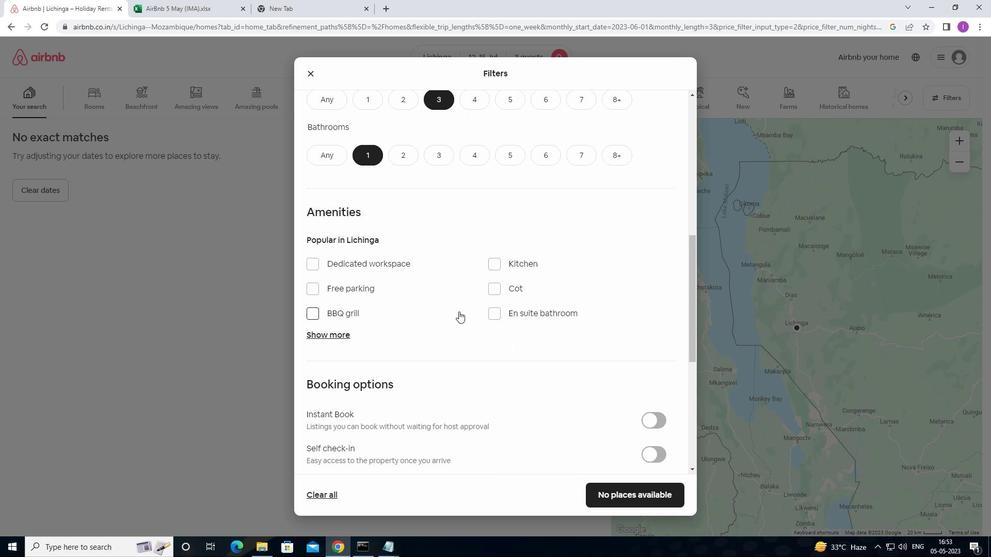 
Action: Mouse scrolled (459, 311) with delta (0, 0)
Screenshot: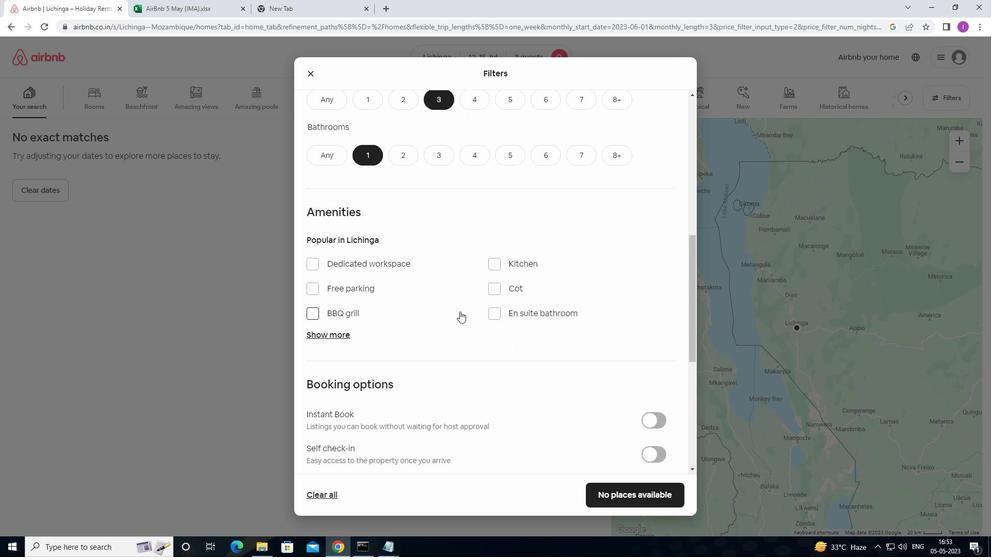 
Action: Mouse moved to (661, 406)
Screenshot: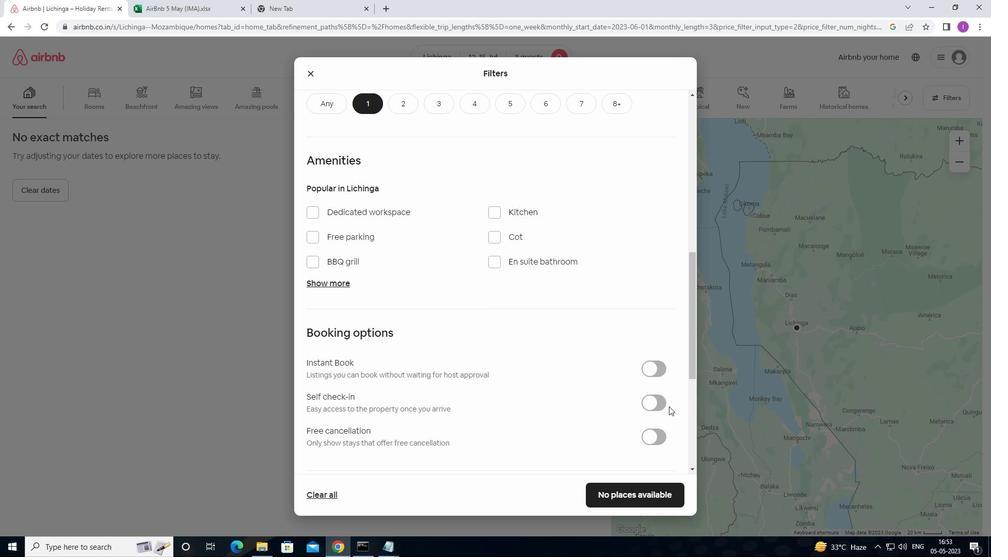 
Action: Mouse pressed left at (661, 406)
Screenshot: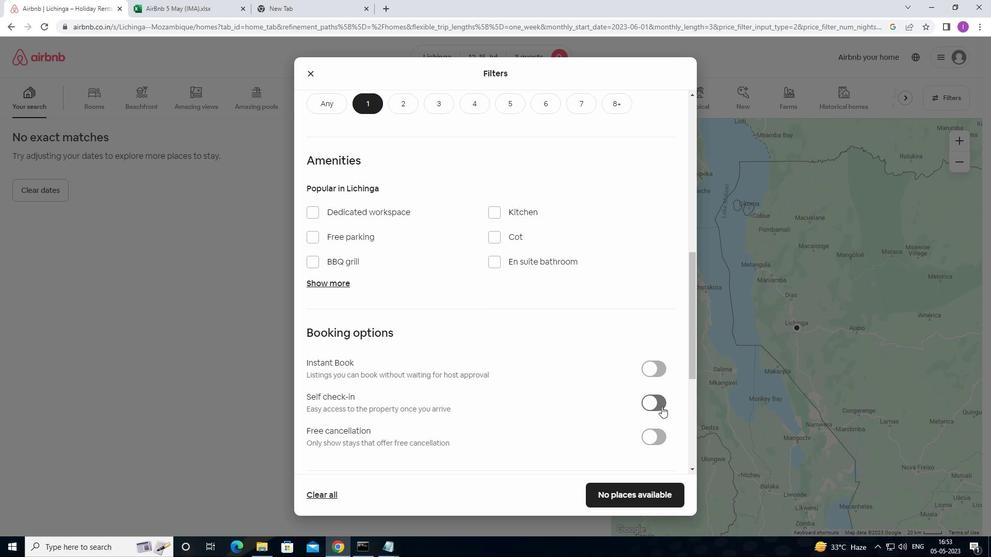 
Action: Mouse moved to (516, 423)
Screenshot: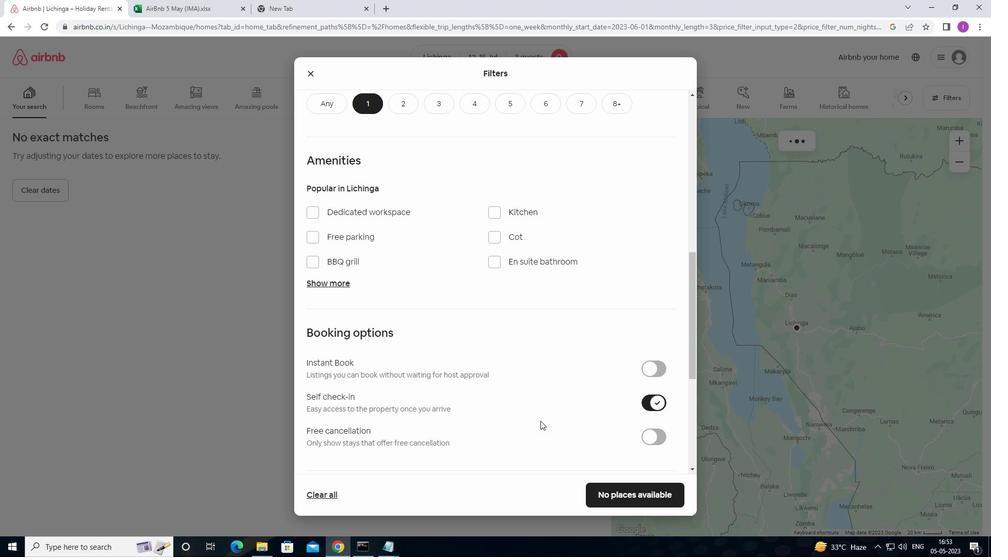 
Action: Mouse scrolled (516, 423) with delta (0, 0)
Screenshot: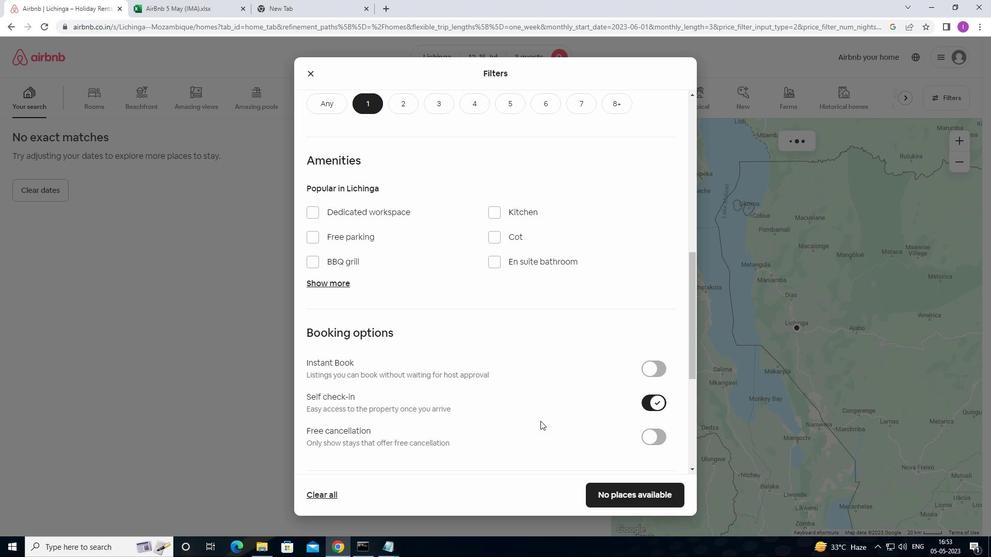 
Action: Mouse scrolled (516, 423) with delta (0, 0)
Screenshot: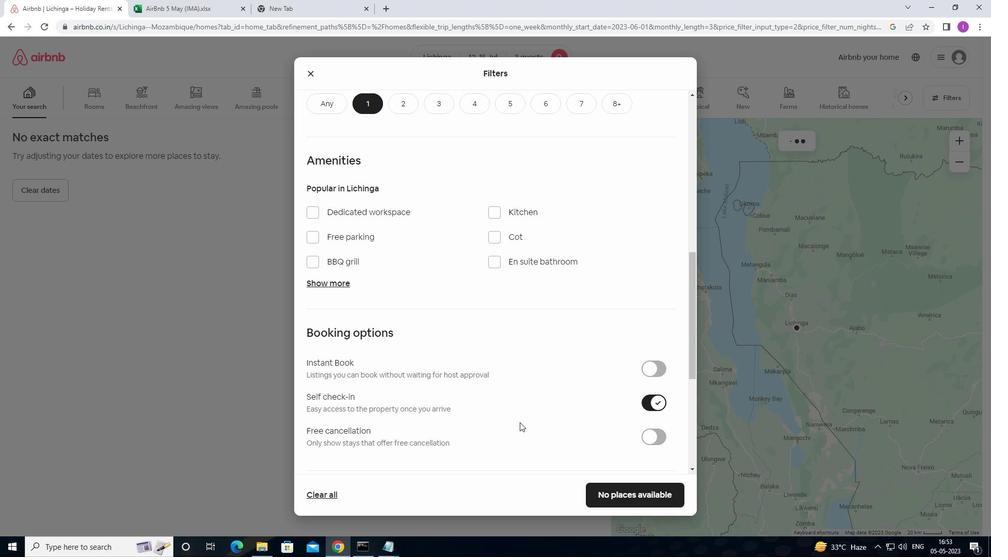 
Action: Mouse scrolled (516, 423) with delta (0, 0)
Screenshot: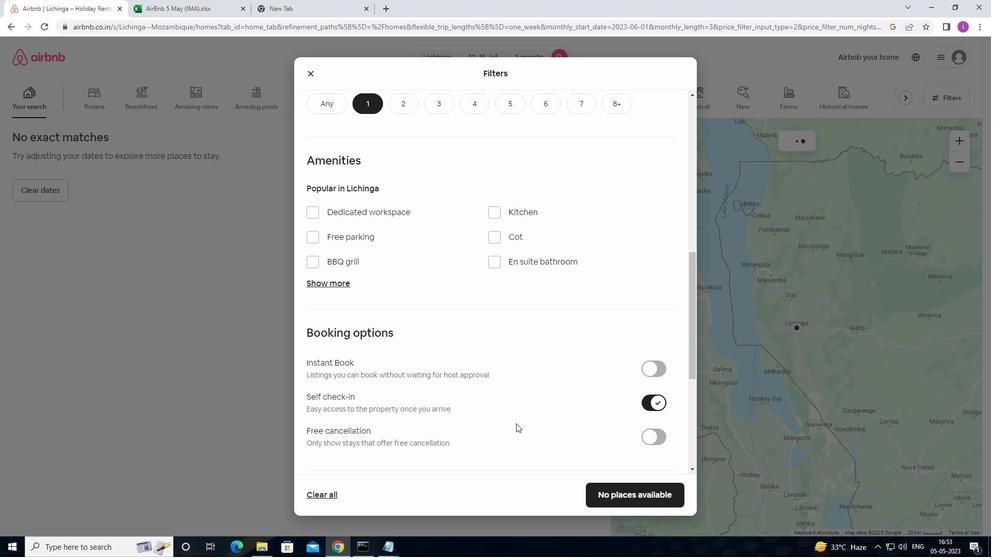 
Action: Mouse scrolled (516, 423) with delta (0, 0)
Screenshot: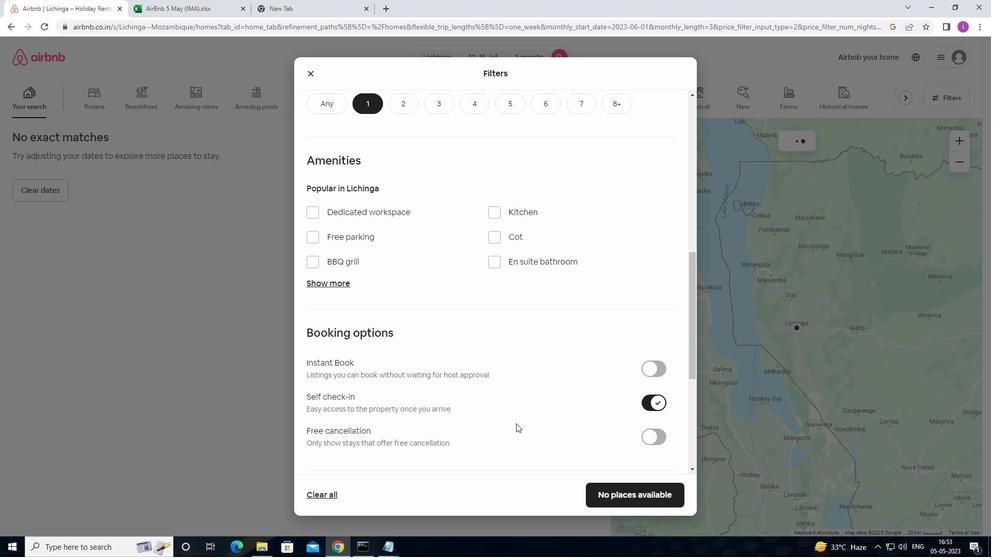 
Action: Mouse moved to (516, 422)
Screenshot: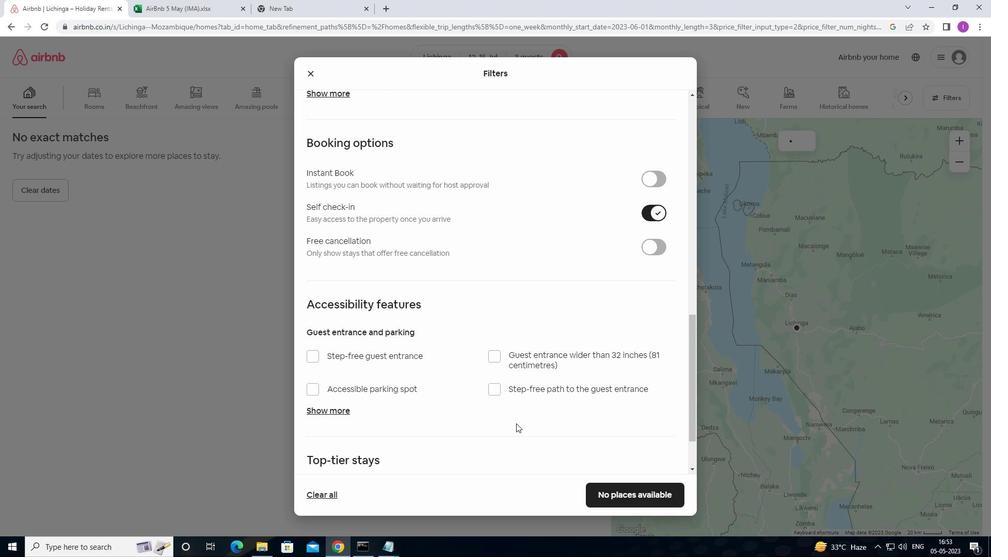 
Action: Mouse scrolled (516, 421) with delta (0, 0)
Screenshot: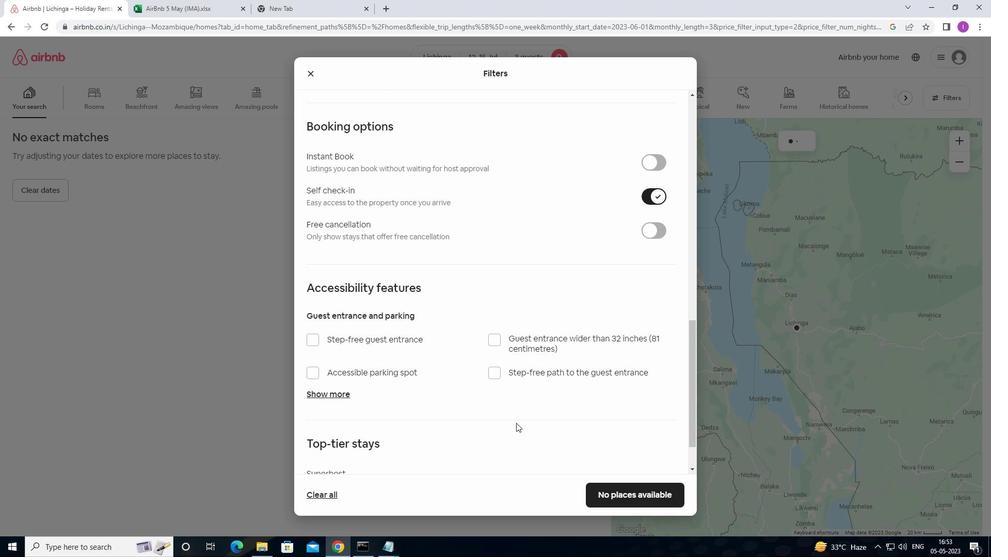 
Action: Mouse scrolled (516, 421) with delta (0, 0)
Screenshot: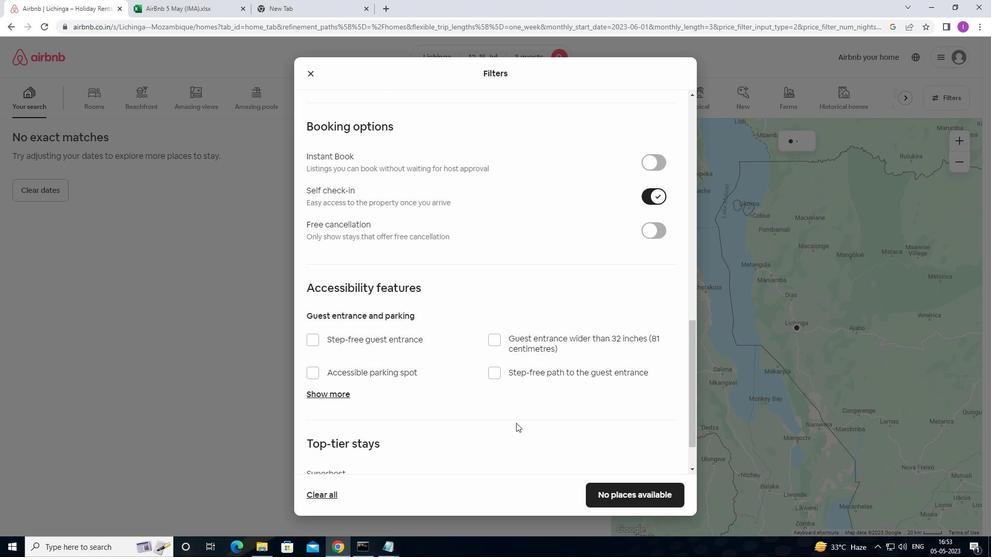 
Action: Mouse scrolled (516, 421) with delta (0, 0)
Screenshot: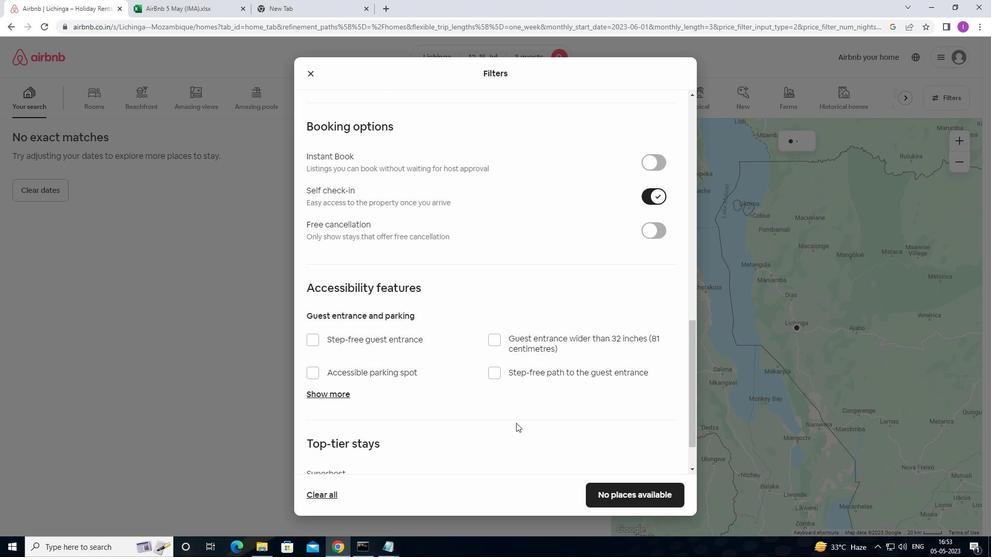 
Action: Mouse scrolled (516, 421) with delta (0, 0)
Screenshot: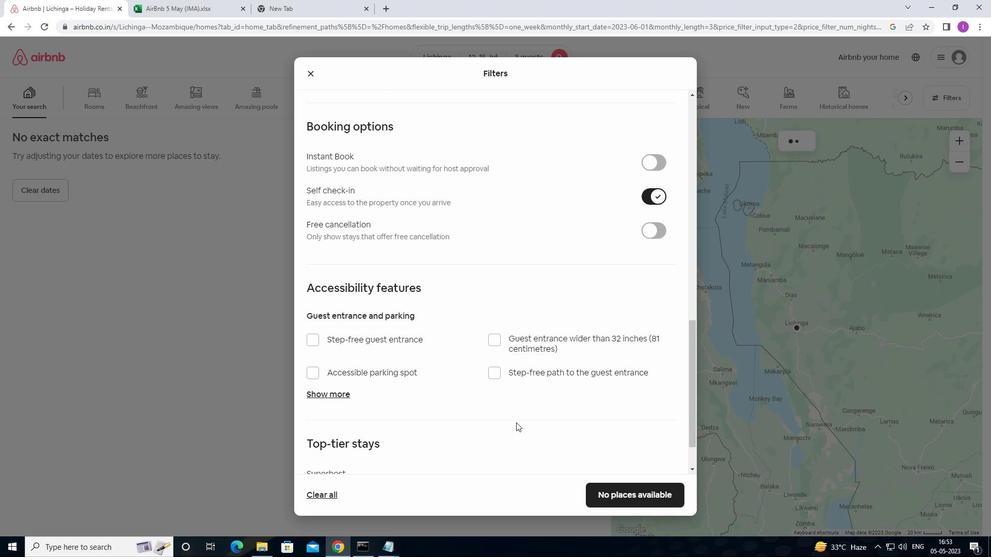 
Action: Mouse scrolled (516, 421) with delta (0, 0)
Screenshot: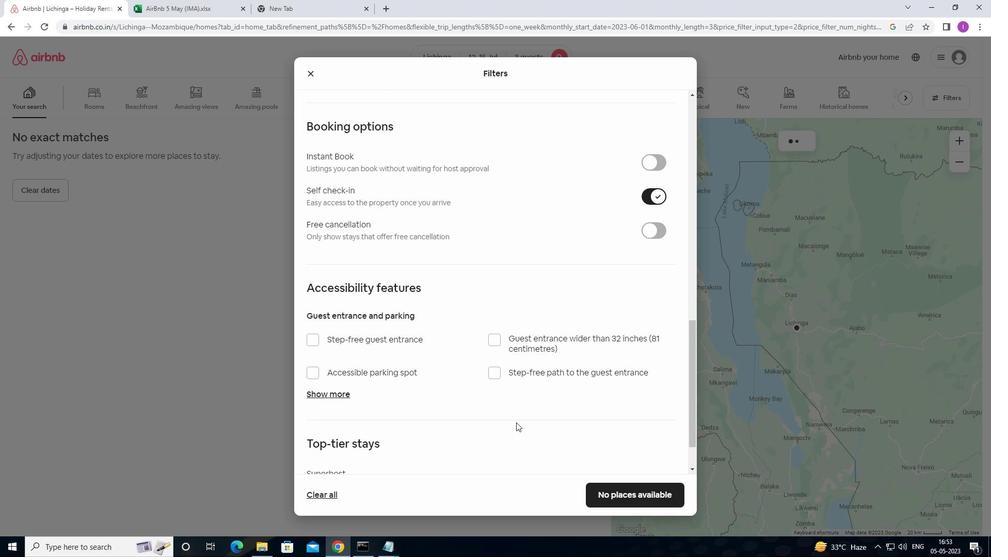 
Action: Mouse moved to (517, 417)
Screenshot: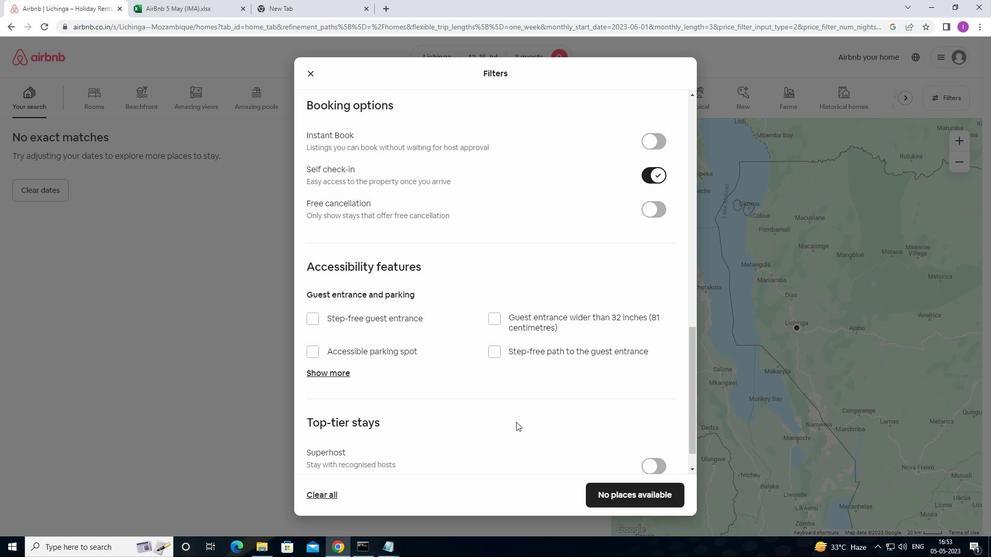 
Action: Mouse scrolled (517, 416) with delta (0, 0)
Screenshot: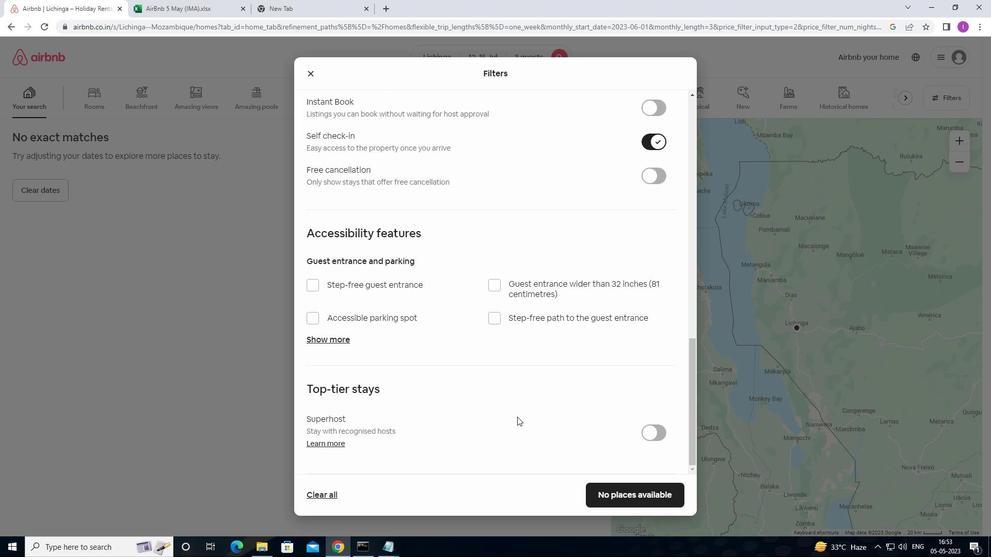 
Action: Mouse scrolled (517, 416) with delta (0, 0)
Screenshot: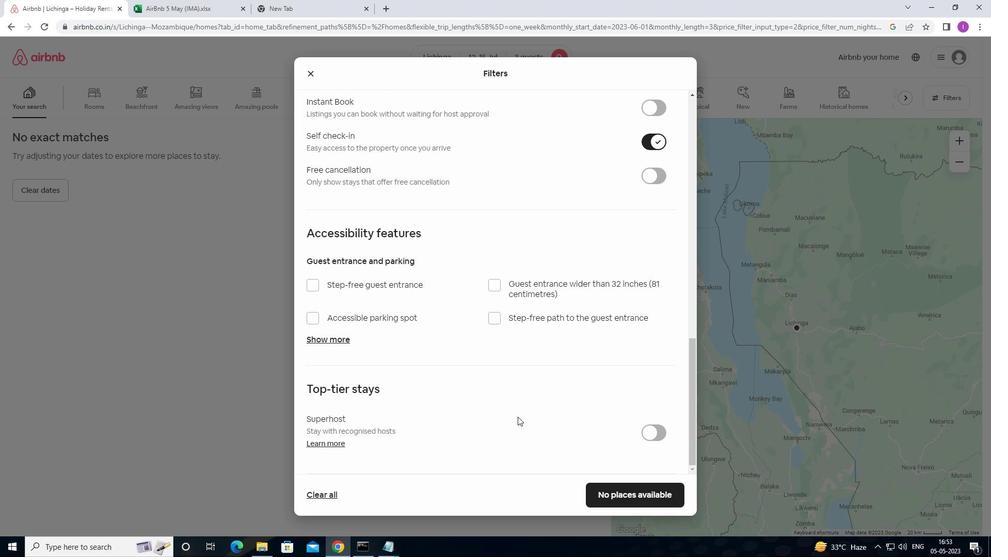
Action: Mouse scrolled (517, 416) with delta (0, 0)
Screenshot: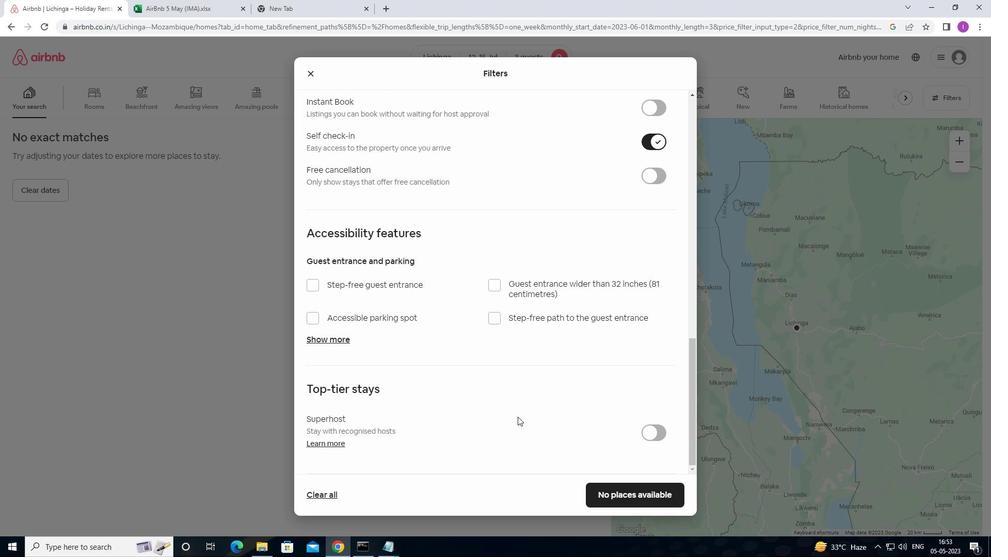 
Action: Mouse scrolled (517, 416) with delta (0, 0)
Screenshot: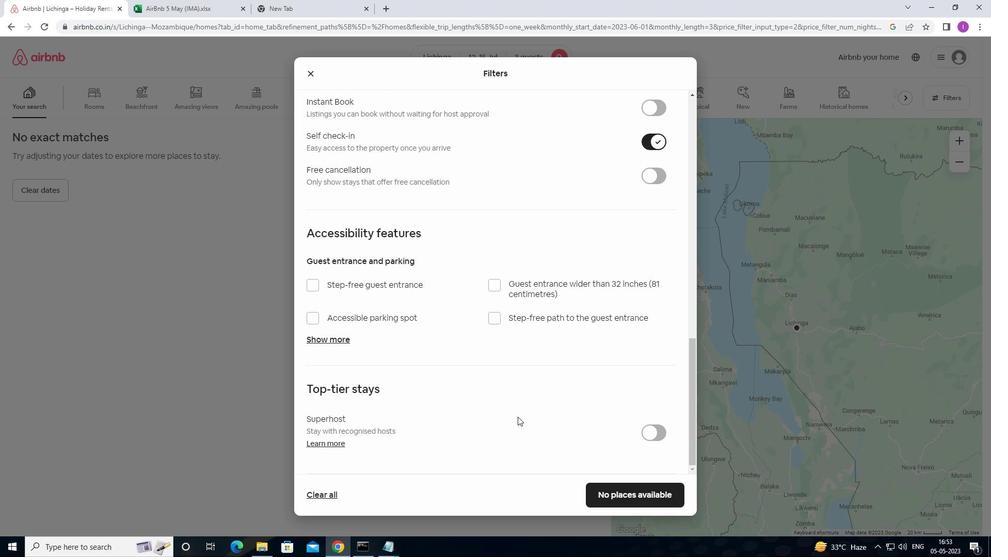 
Action: Mouse scrolled (517, 416) with delta (0, 0)
Screenshot: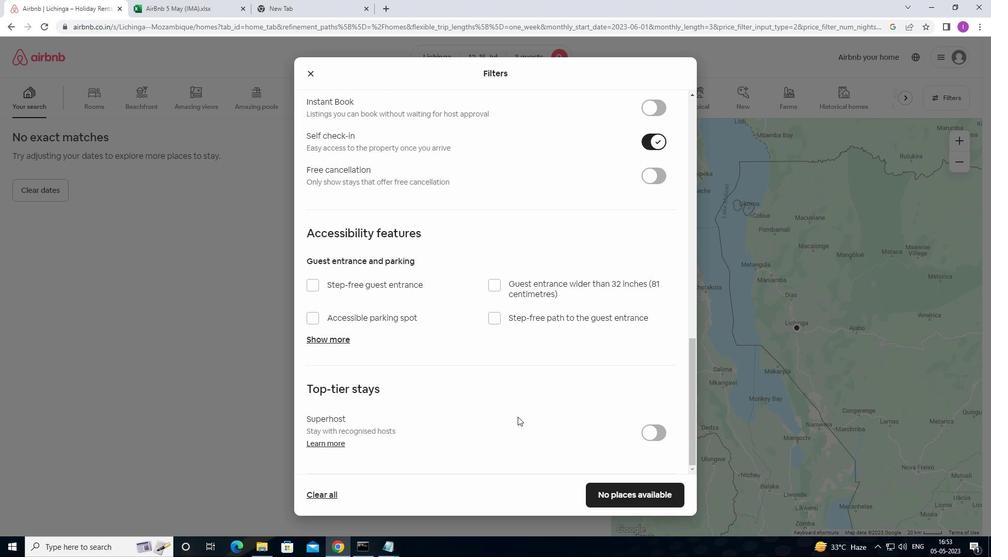 
Action: Mouse scrolled (517, 416) with delta (0, 0)
Screenshot: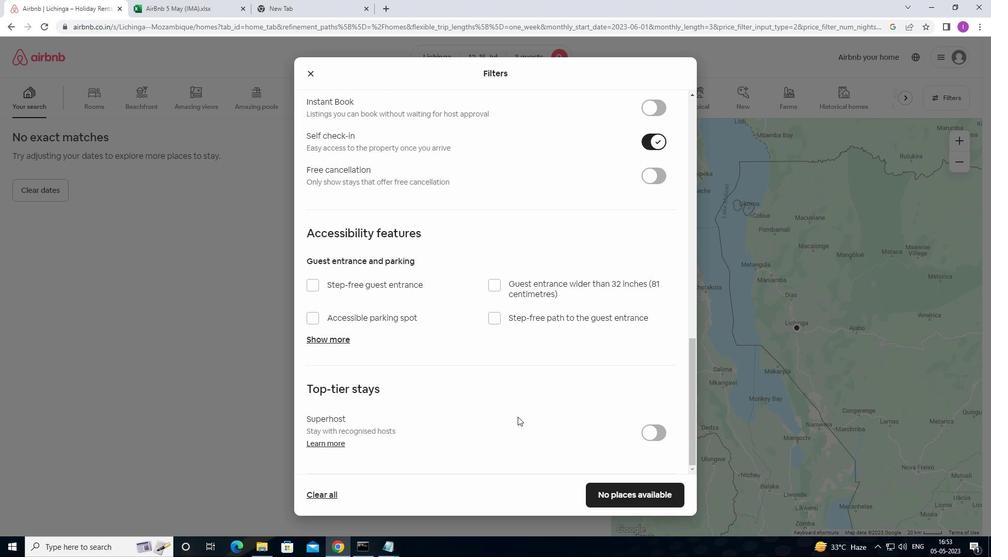 
Action: Mouse moved to (621, 495)
Screenshot: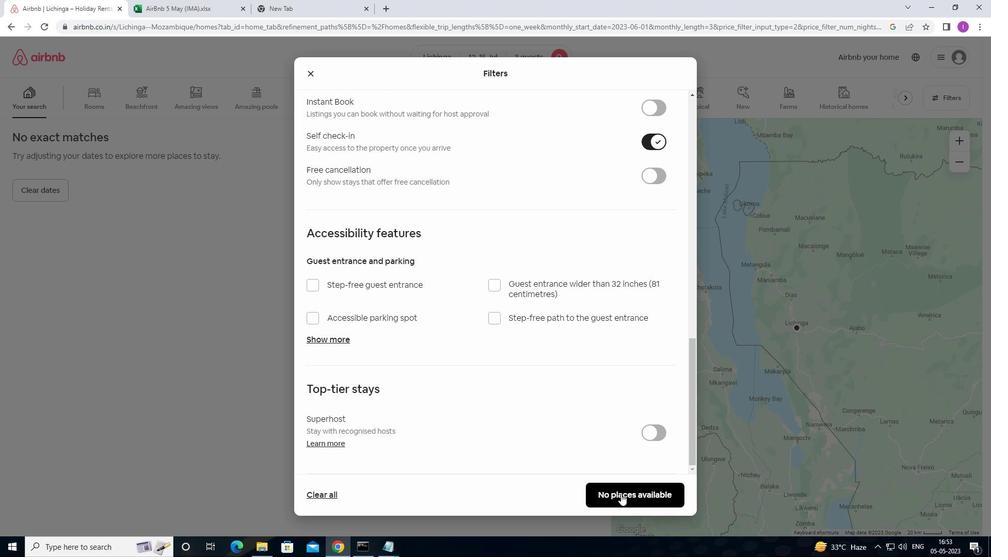 
Action: Mouse pressed left at (621, 495)
Screenshot: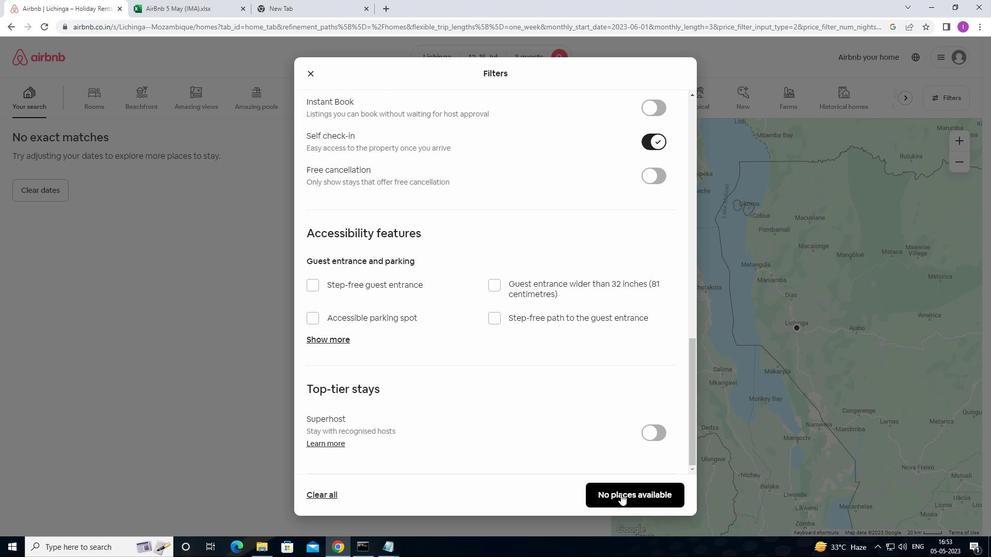 
Action: Mouse moved to (624, 477)
Screenshot: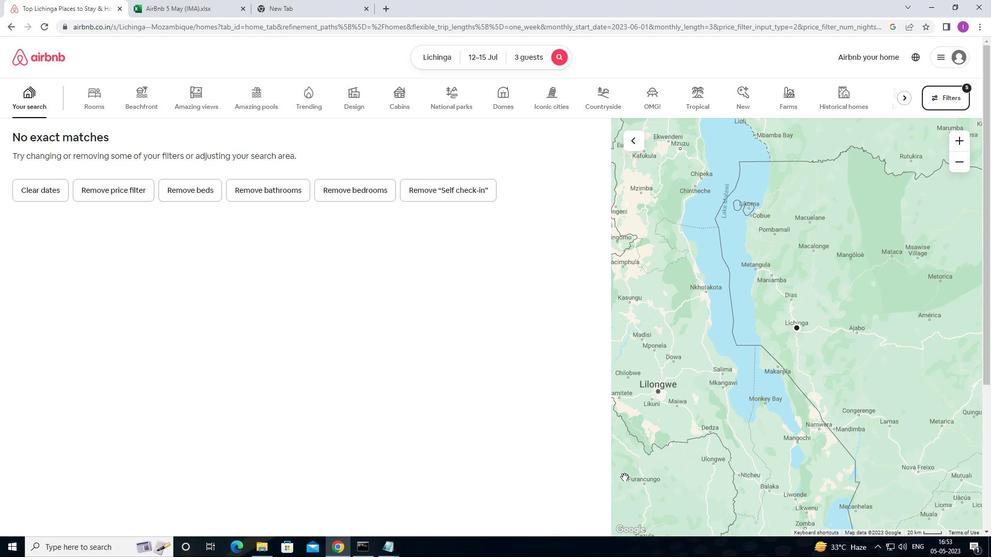 
